 Task: Open a blank google sheet and write heading  Money ManagerAdd Descriptions in a column and its values below  'Salary, Rent, Groceries, Utilities, Dining out, Transportation & Entertainment. 'Add Categories in next column and its values below  Income, Expense, Expense, Expense, Expense, Expense & Expense. Add Amount in next column and its values below  $2,500, $800, $200, $100, $50, $30 & $100Add Dates in next column and its values below  2023-05-01, 2023-05-05, 2023-05-10, 2023-05-15, 2023-05-20, 2023-05-25 & 2023-05-31Save page Budget Management Template Workbook Sheet
Action: Mouse moved to (95, 138)
Screenshot: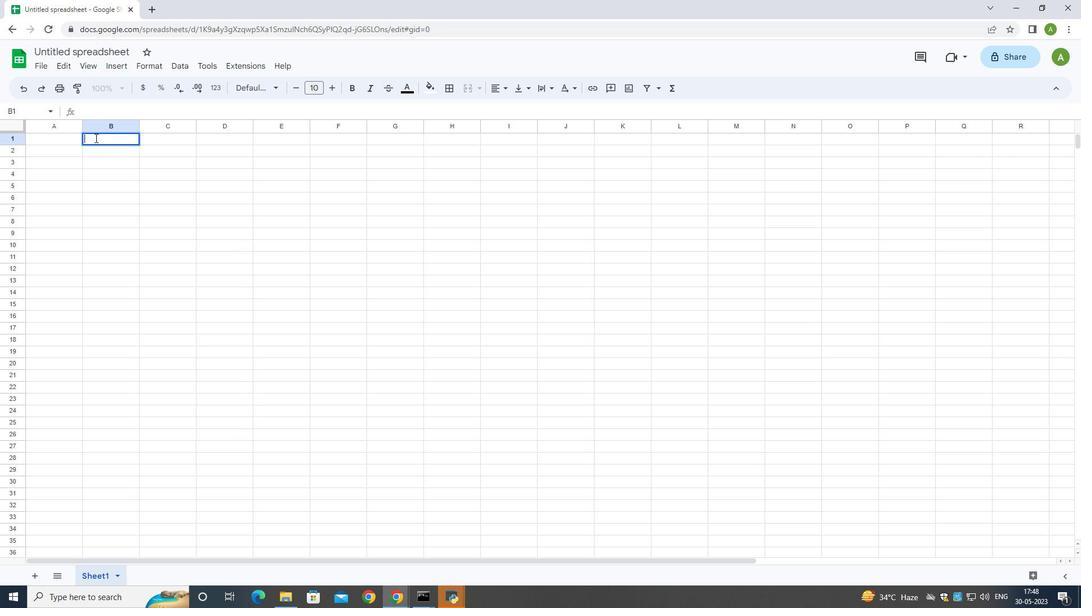 
Action: Mouse pressed left at (95, 138)
Screenshot: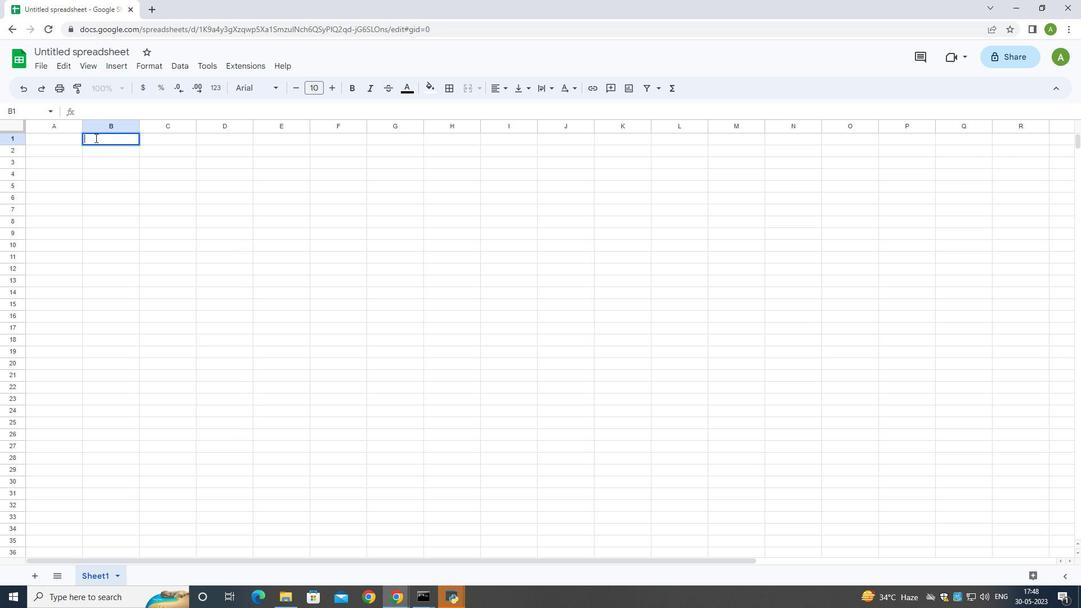 
Action: Mouse pressed left at (95, 138)
Screenshot: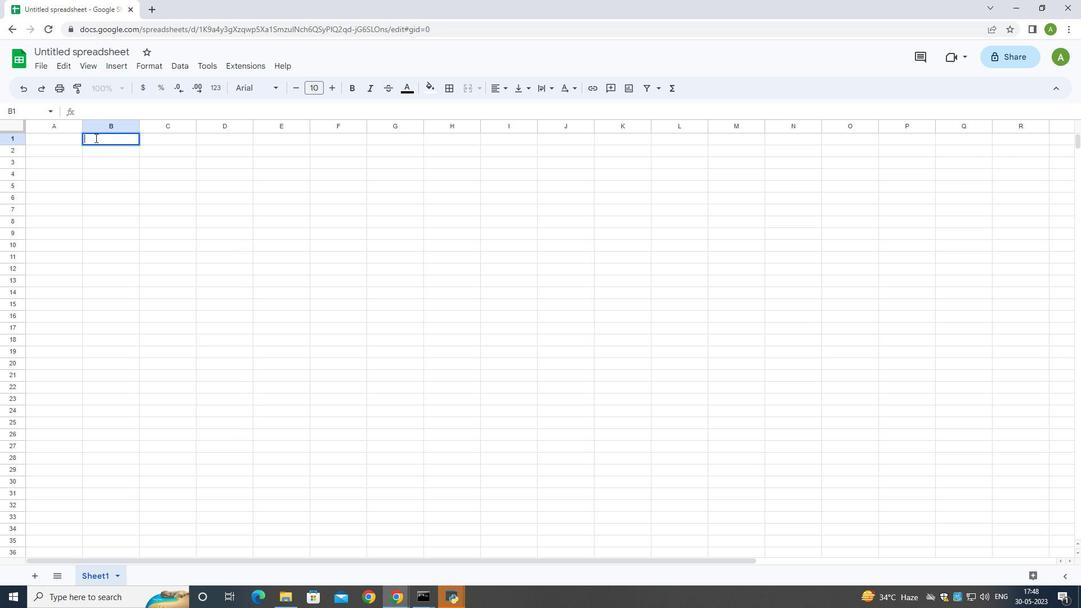 
Action: Key pressed <Key.shift><Key.shift>Money<Key.space><Key.shift>Manager
Screenshot: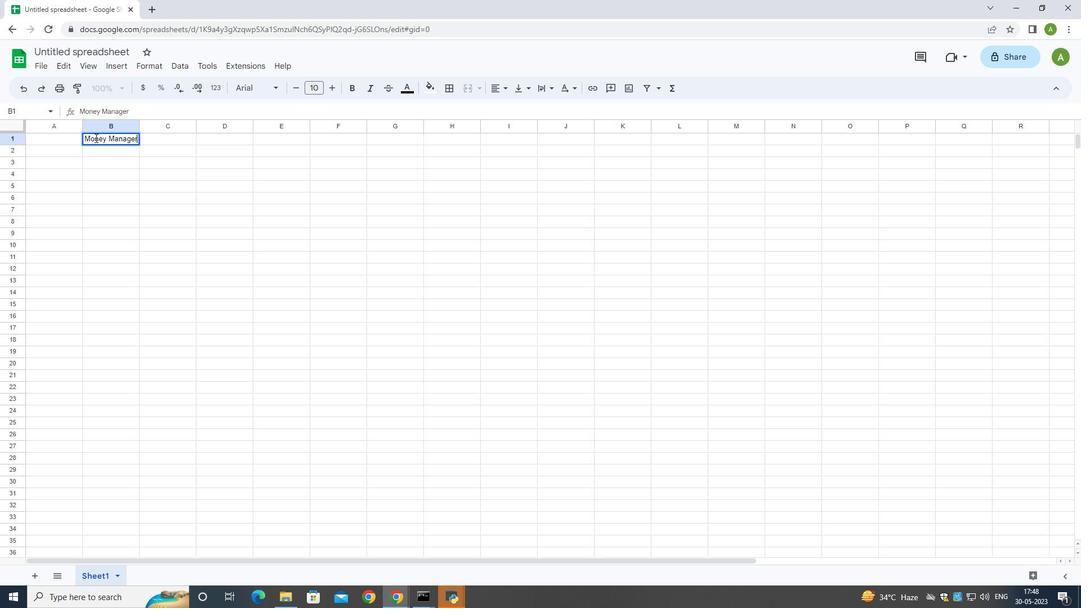 
Action: Mouse moved to (55, 149)
Screenshot: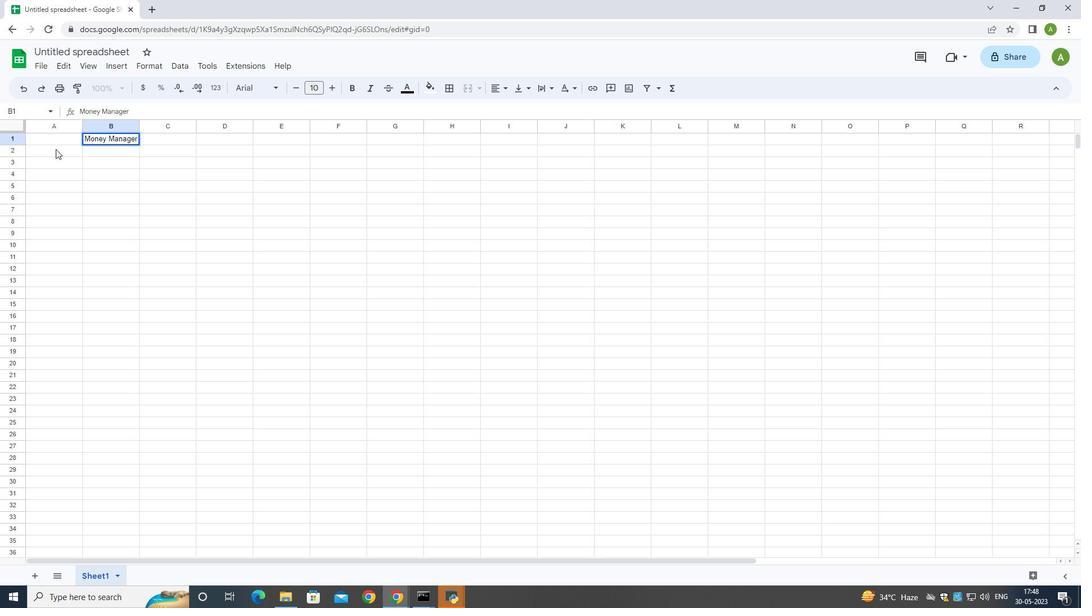 
Action: Mouse pressed left at (55, 149)
Screenshot: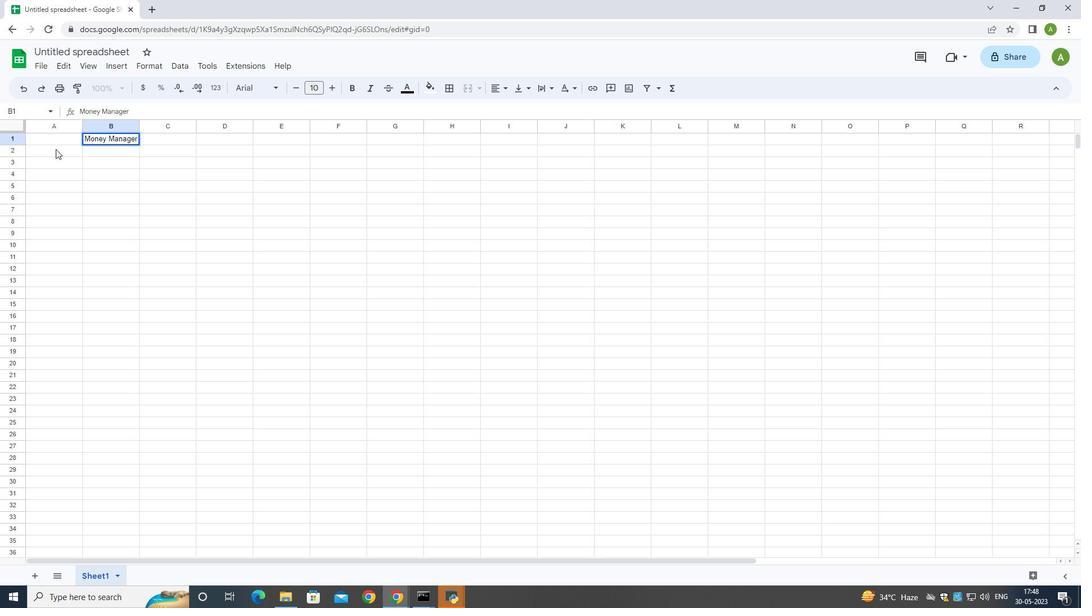 
Action: Key pressed <Key.shift>Description
Screenshot: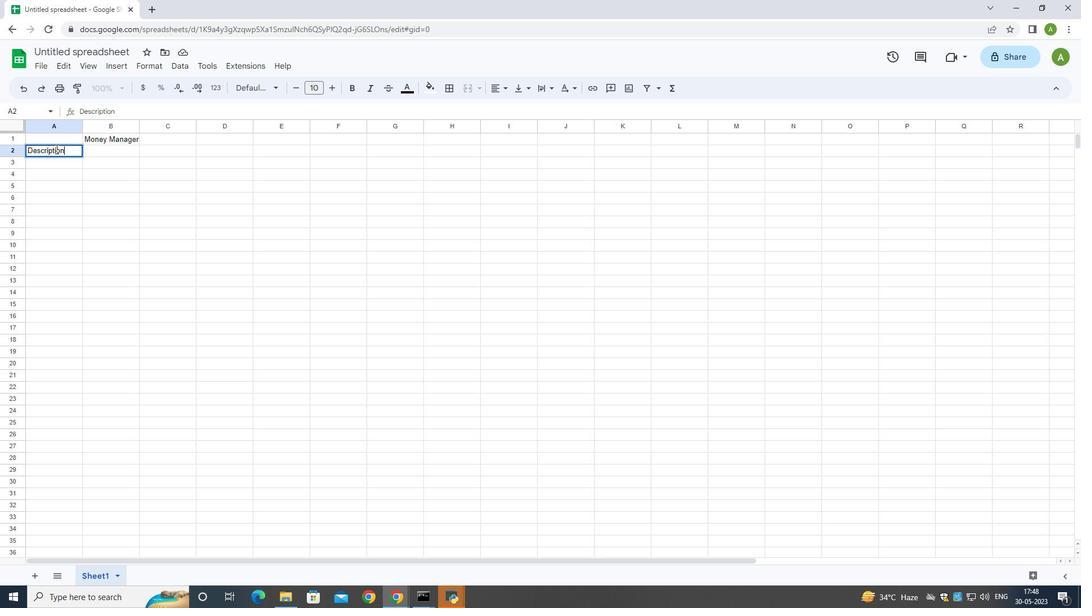 
Action: Mouse moved to (56, 148)
Screenshot: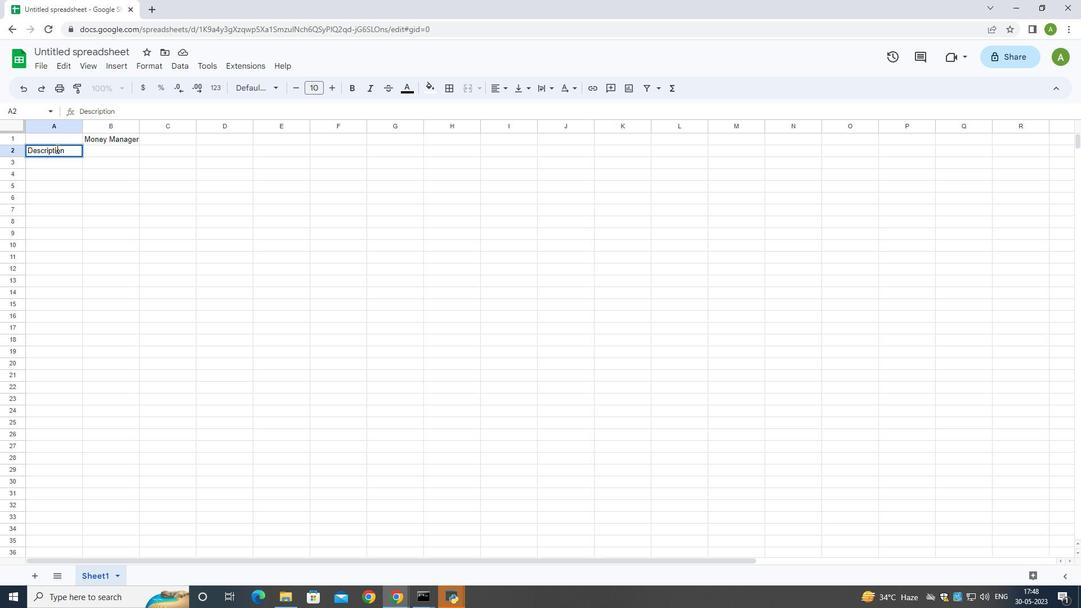
Action: Key pressed s
Screenshot: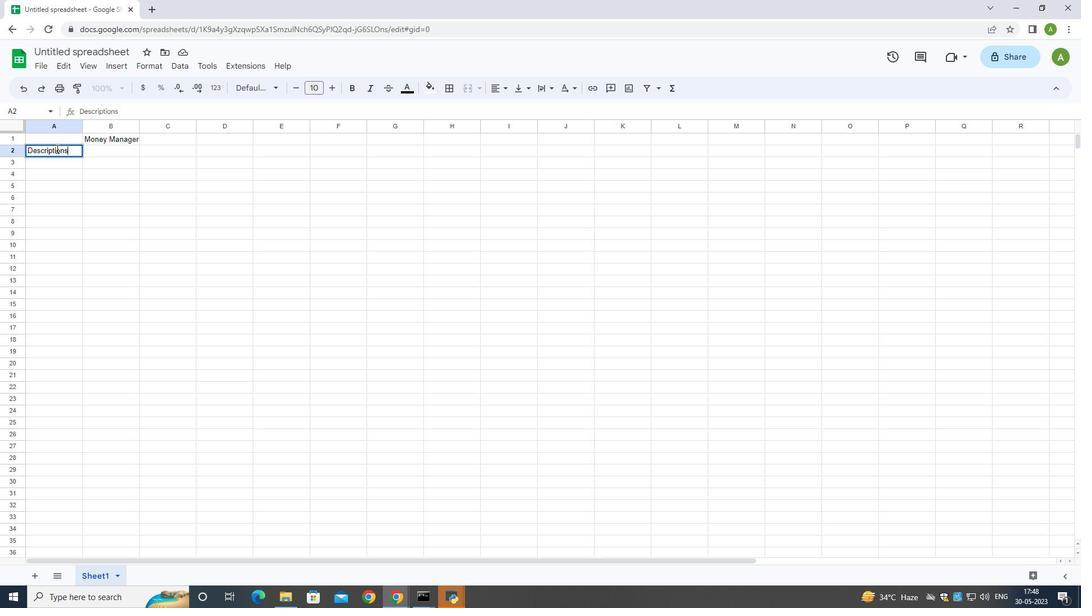 
Action: Mouse moved to (52, 161)
Screenshot: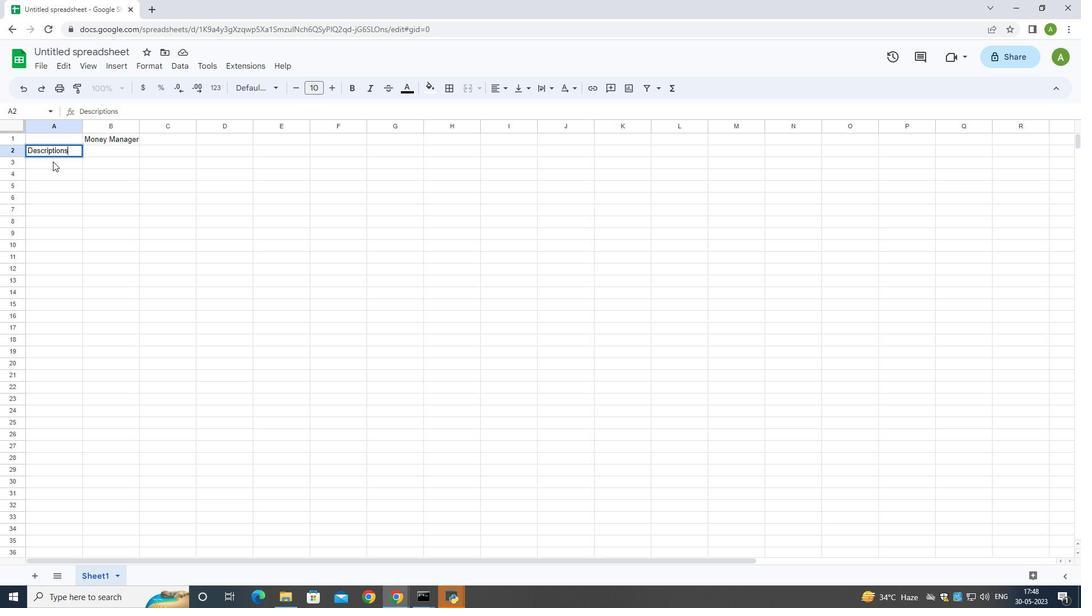 
Action: Mouse pressed left at (52, 161)
Screenshot: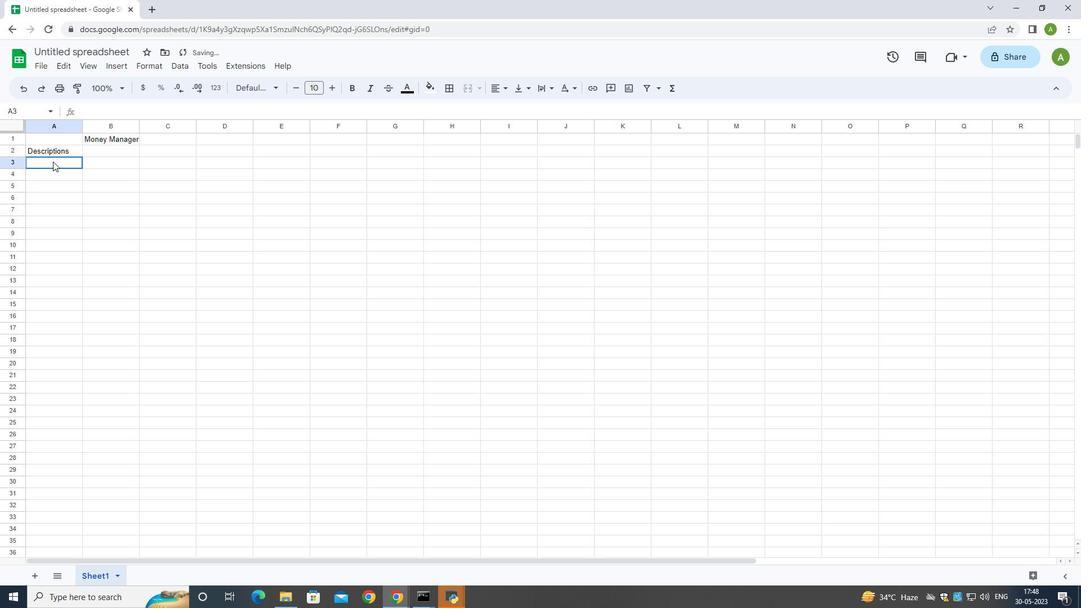 
Action: Key pressed <Key.shift>Salary<Key.down><Key.shift>Rent<Key.down>
Screenshot: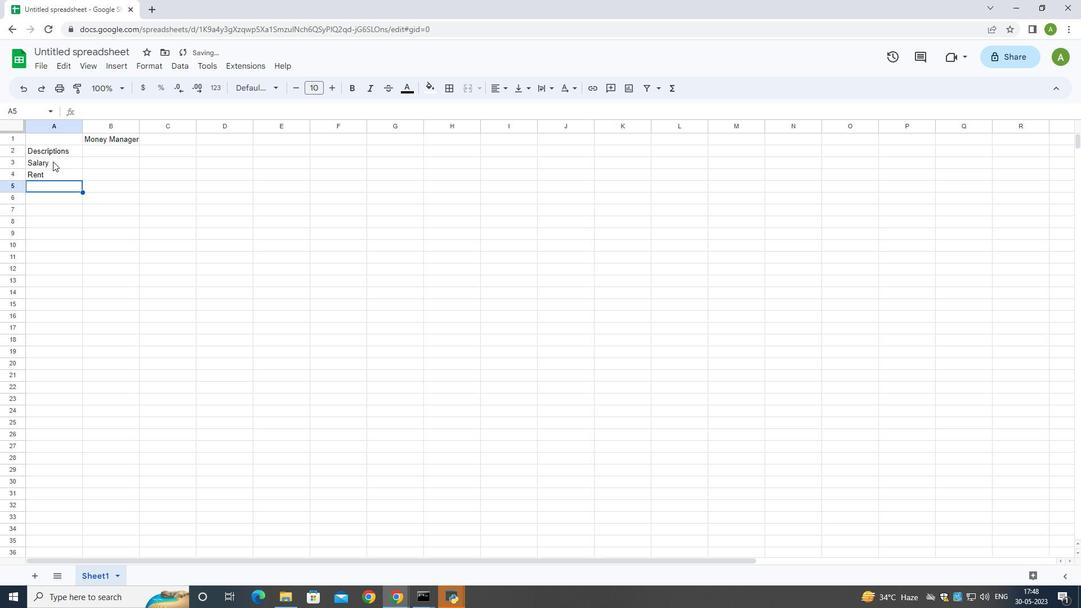 
Action: Mouse moved to (113, 282)
Screenshot: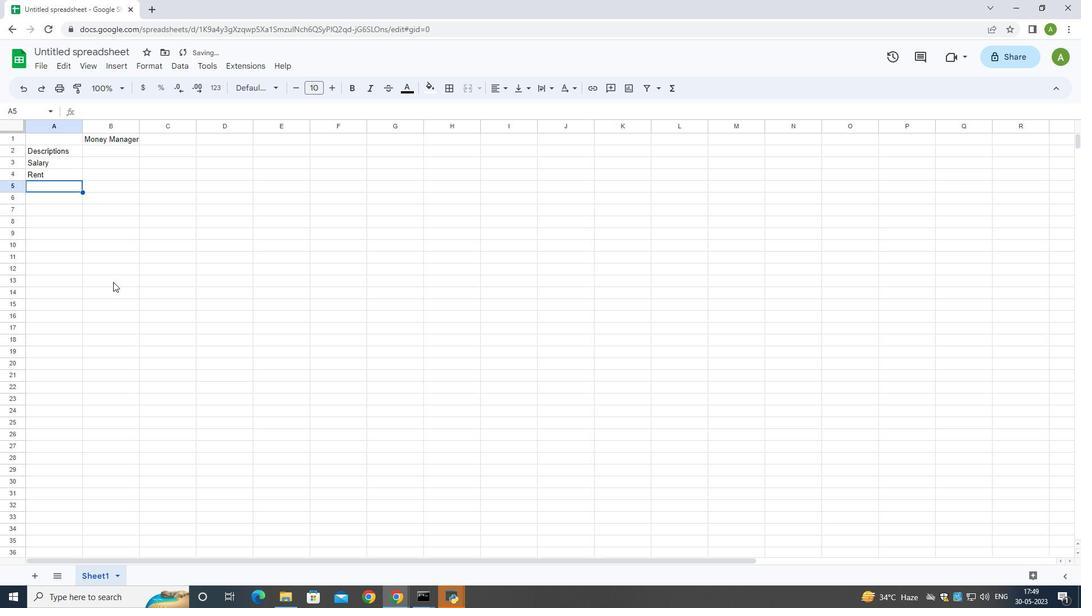 
Action: Key pressed <Key.shift>Groceries<Key.down><Key.shift>Utilities<Key.down><Key.shift>Dining<Key.space>out<Key.down><Key.shift>Transportation
Screenshot: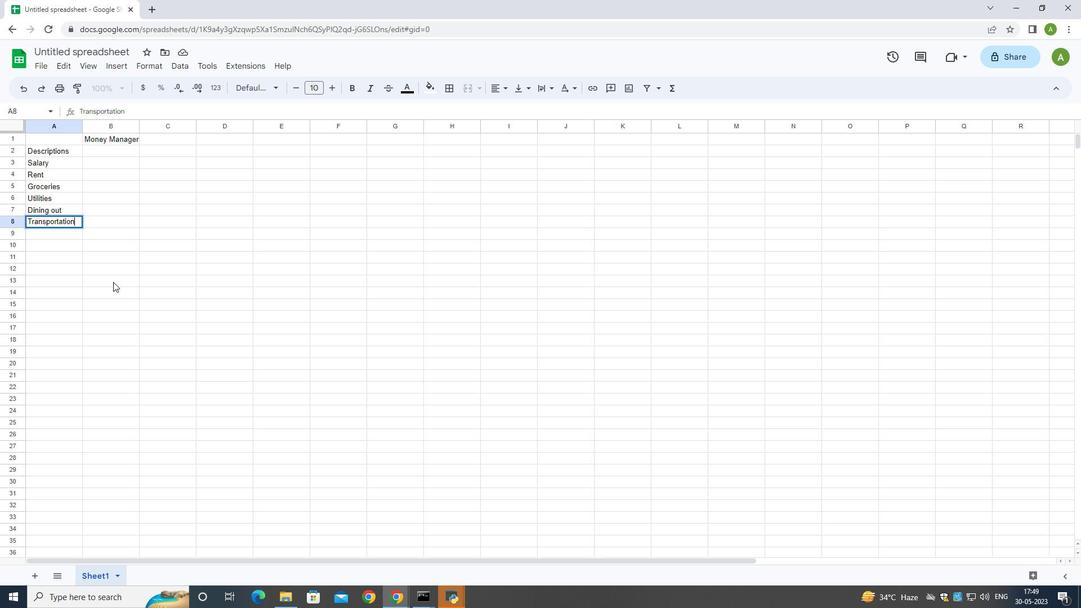 
Action: Mouse moved to (43, 232)
Screenshot: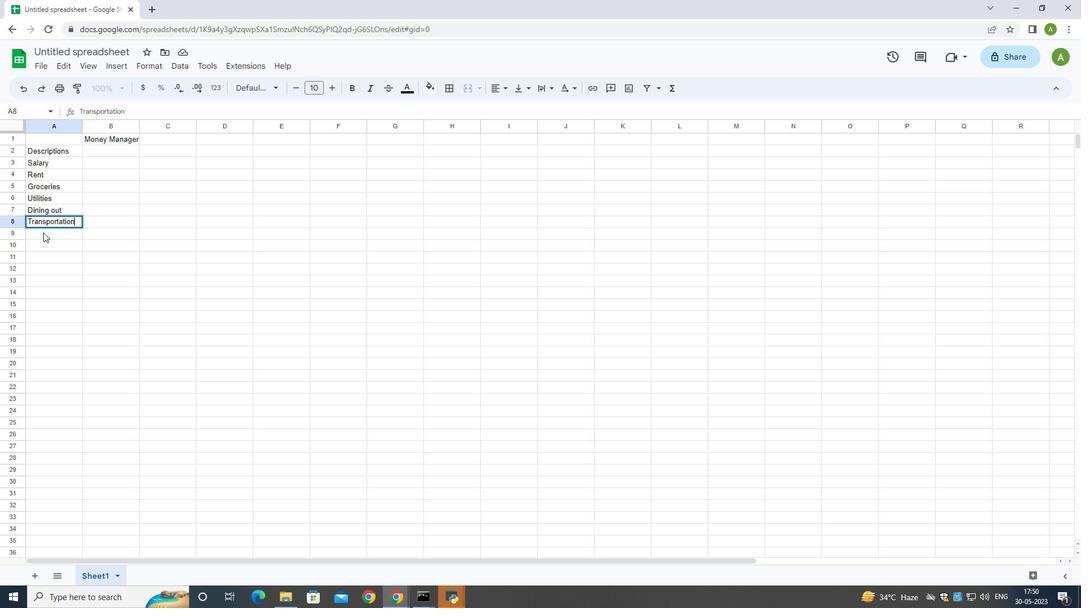 
Action: Mouse pressed left at (43, 232)
Screenshot: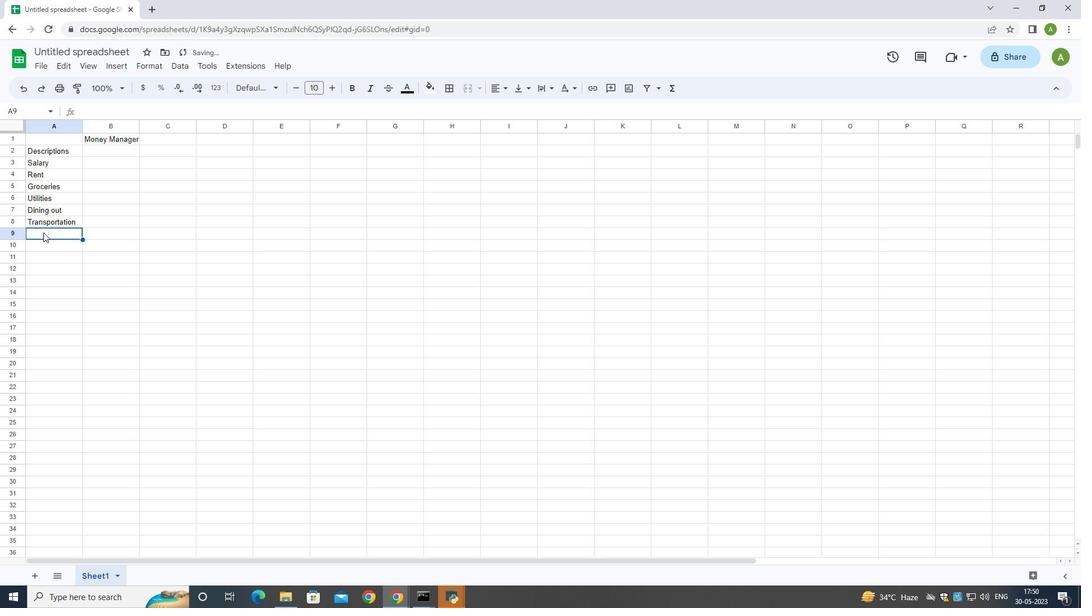 
Action: Key pressed <Key.shift><Key.shift><Key.shift><Key.shift>Entertainment
Screenshot: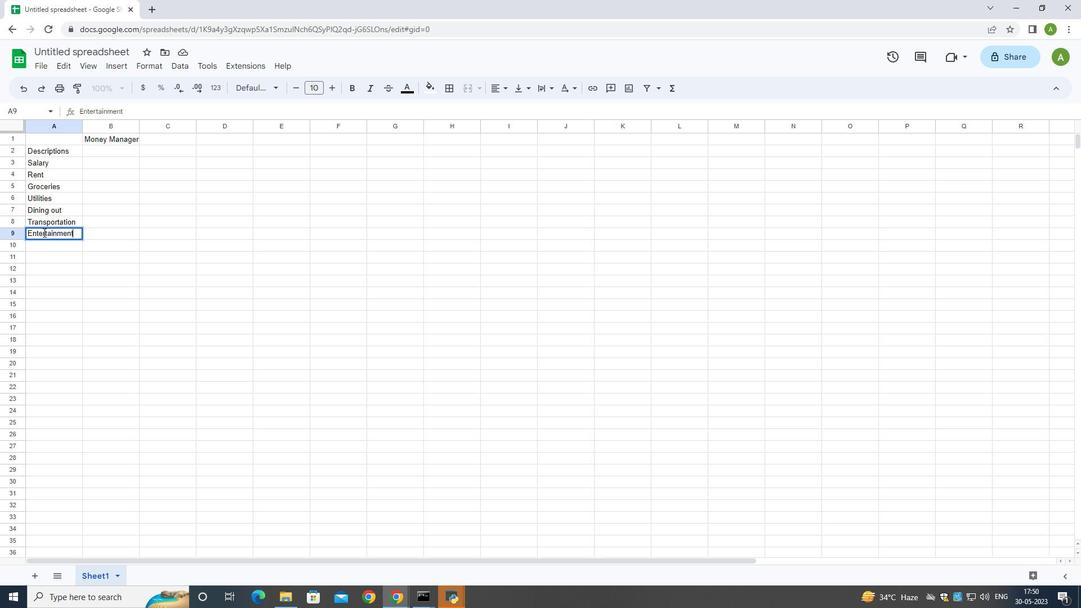 
Action: Mouse moved to (99, 152)
Screenshot: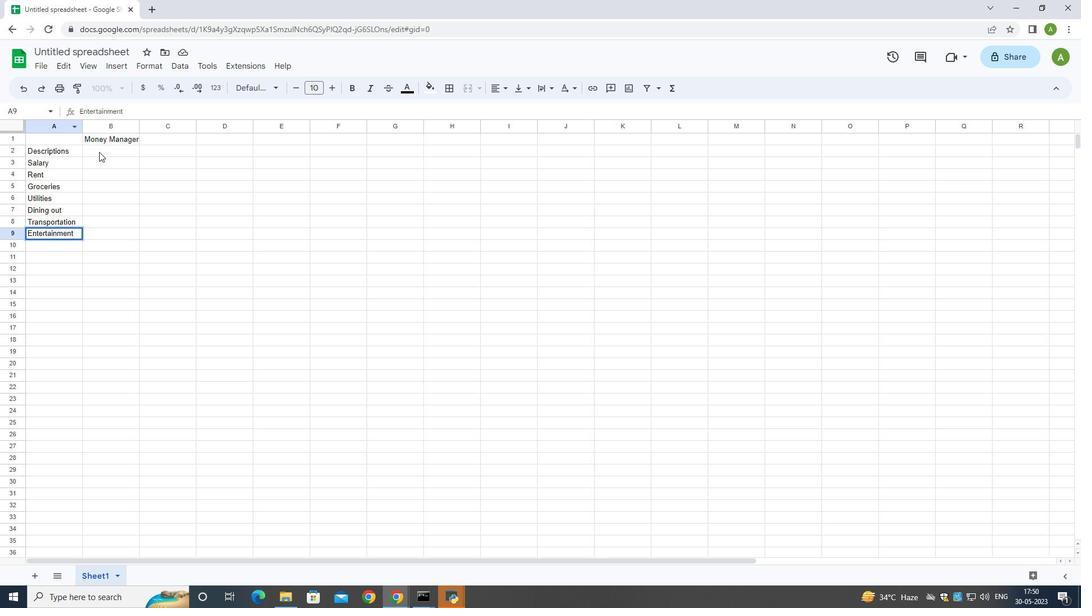 
Action: Mouse pressed left at (99, 152)
Screenshot: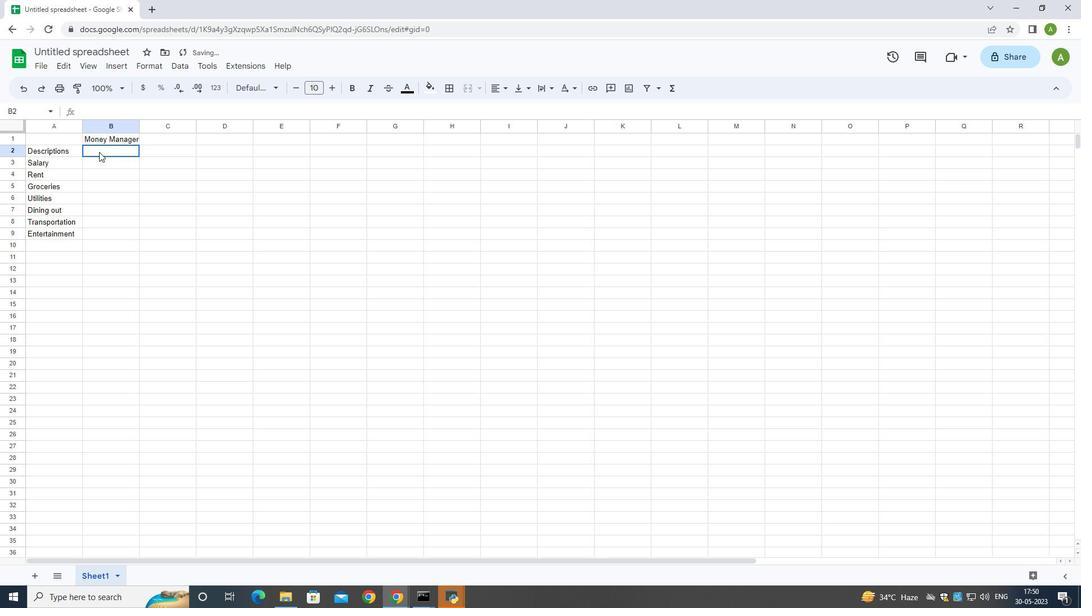 
Action: Key pressed <Key.shift>Categories<Key.down>
Screenshot: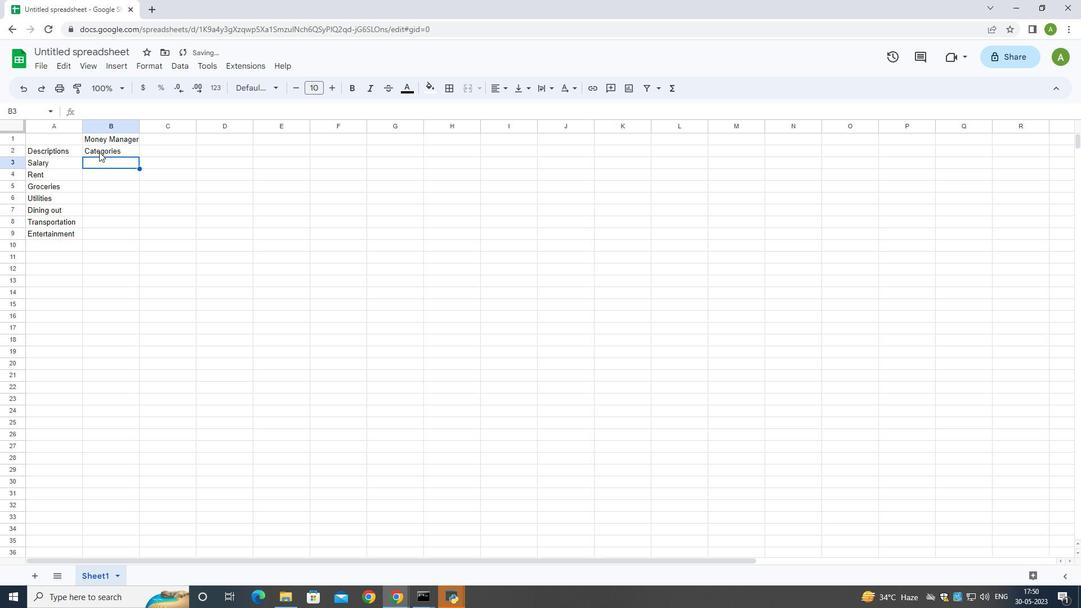 
Action: Mouse moved to (109, 177)
Screenshot: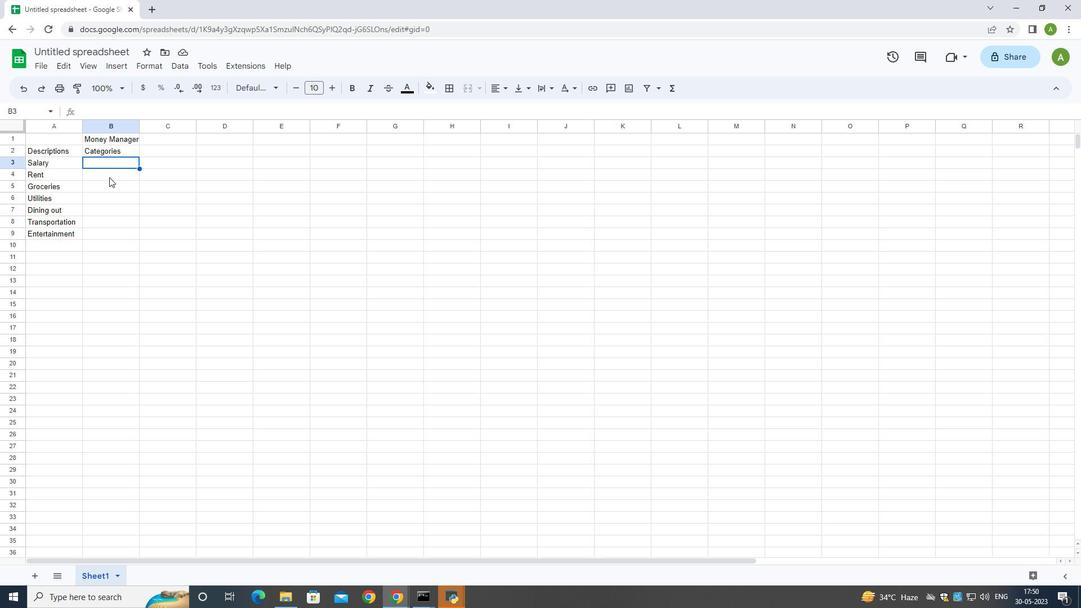 
Action: Key pressed <Key.shift><Key.shift><Key.shift><Key.shift><Key.shift><Key.shift><Key.shift><Key.shift>Income<Key.down><Key.shift>Expense<Key.down><Key.shift>Expense
Screenshot: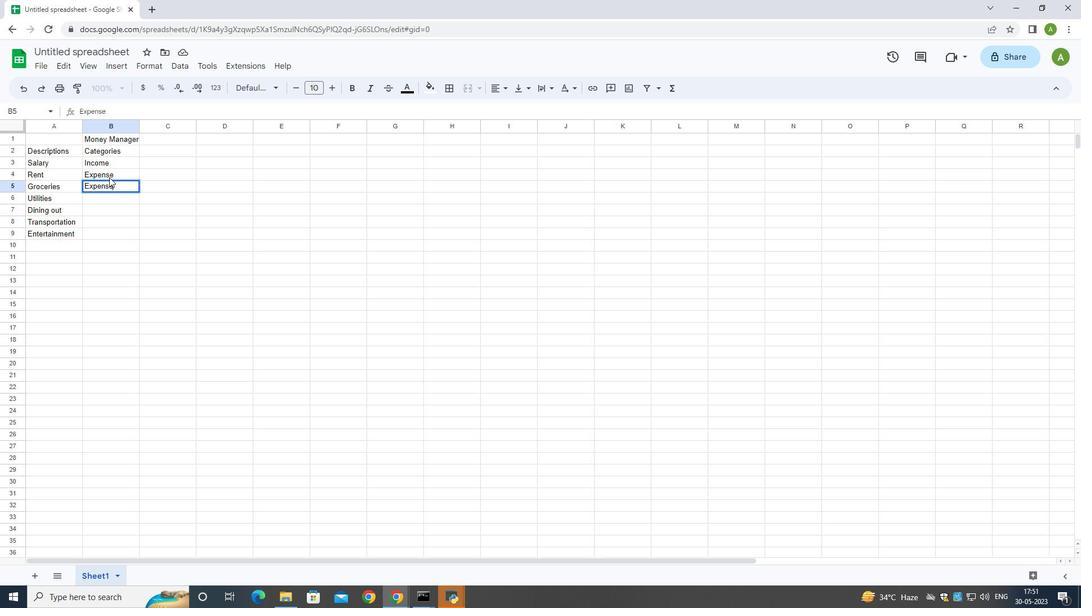 
Action: Mouse moved to (89, 197)
Screenshot: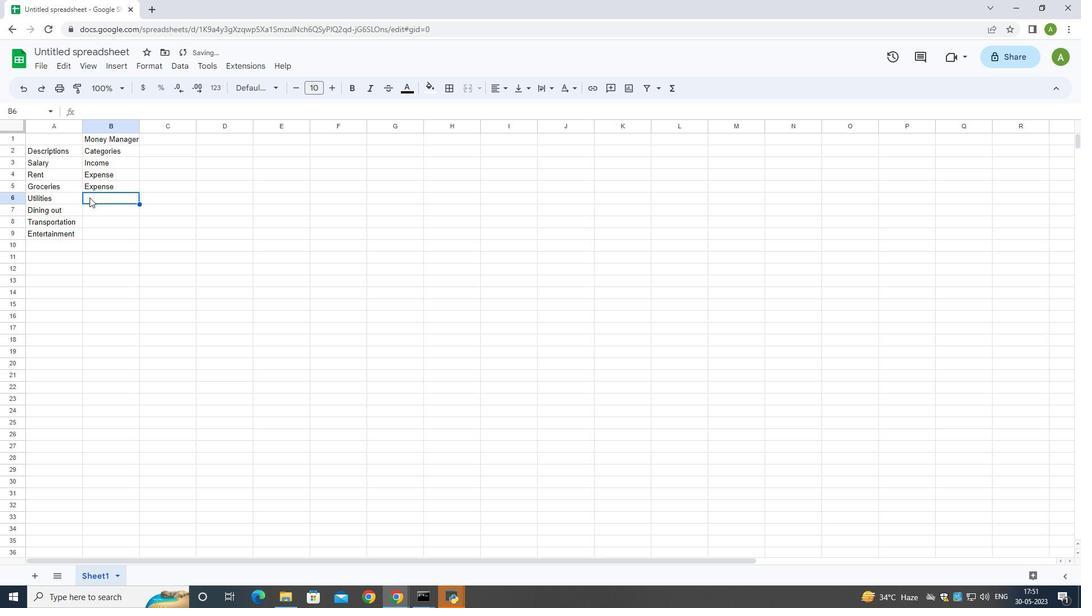 
Action: Mouse pressed left at (89, 197)
Screenshot: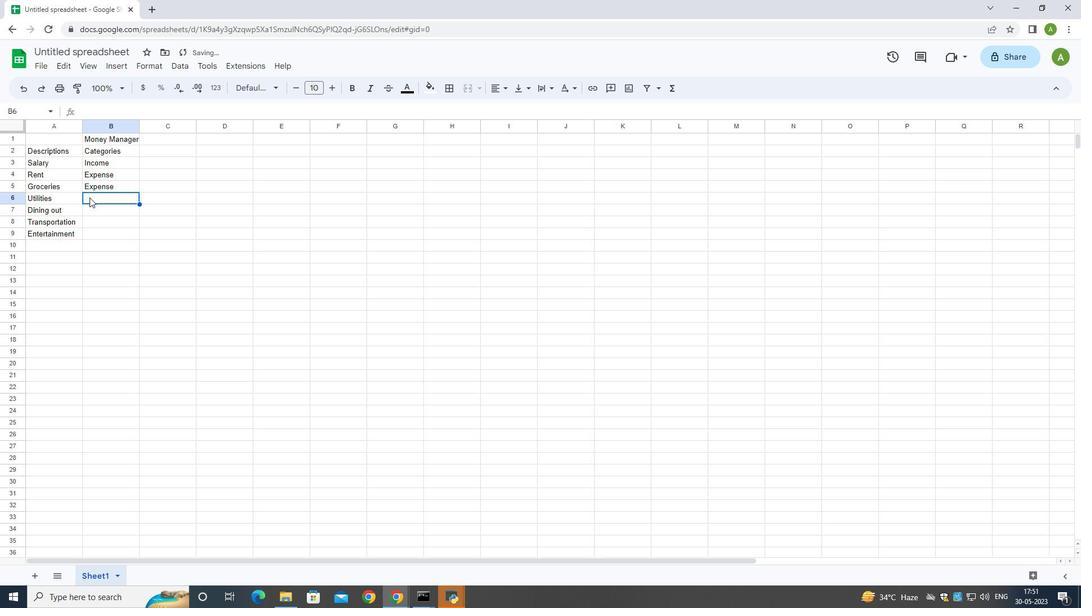 
Action: Key pressed <Key.shift>E<Key.down><Key.shift><Key.shift><Key.shift>E<Key.down><Key.shift>E<Key.down>
Screenshot: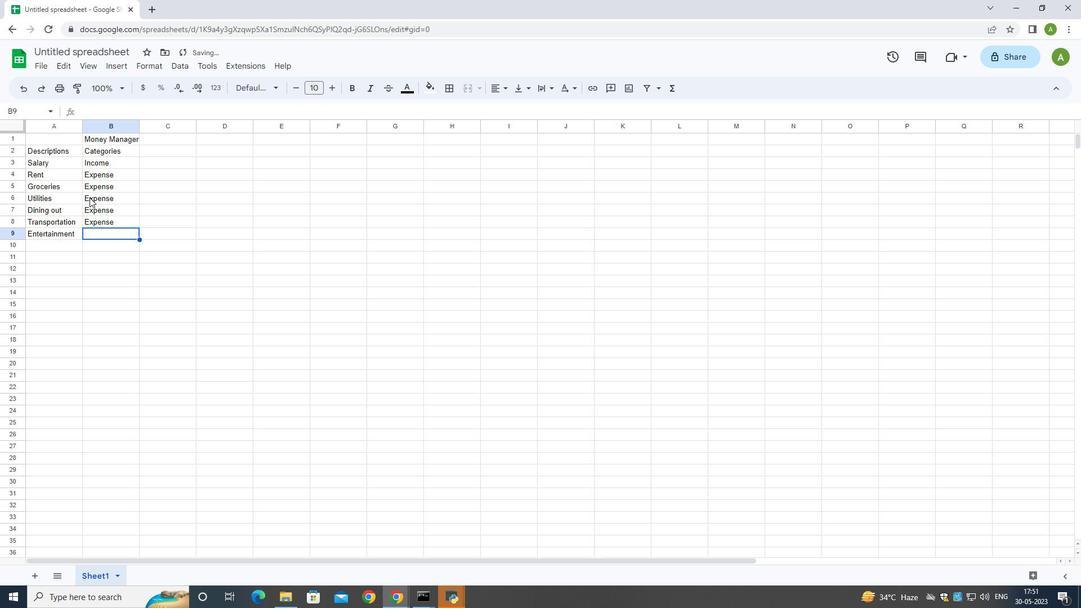
Action: Mouse moved to (107, 233)
Screenshot: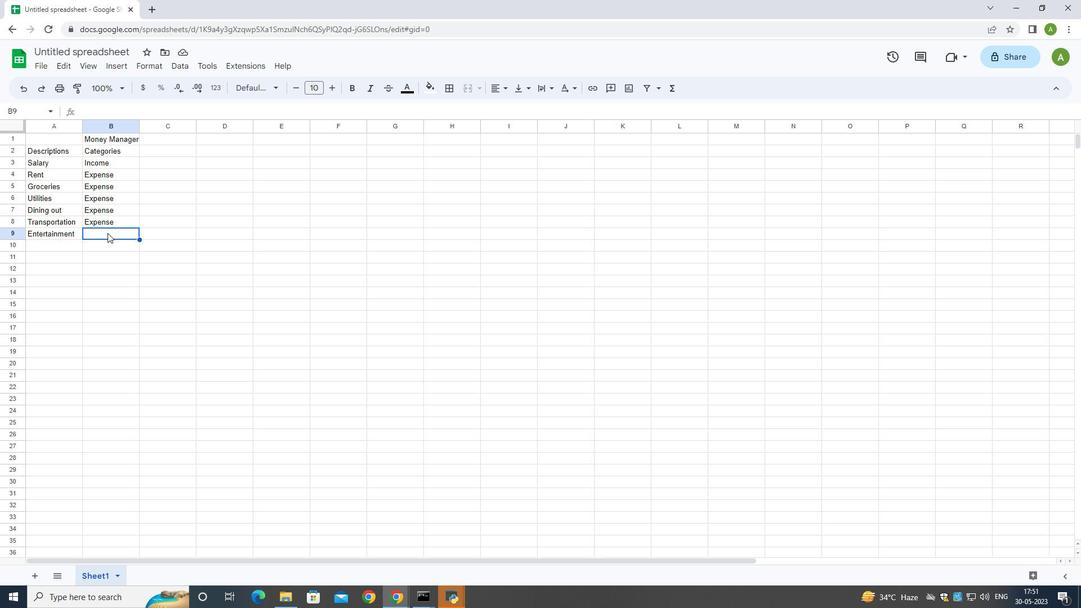 
Action: Key pressed <Key.shift>E
Screenshot: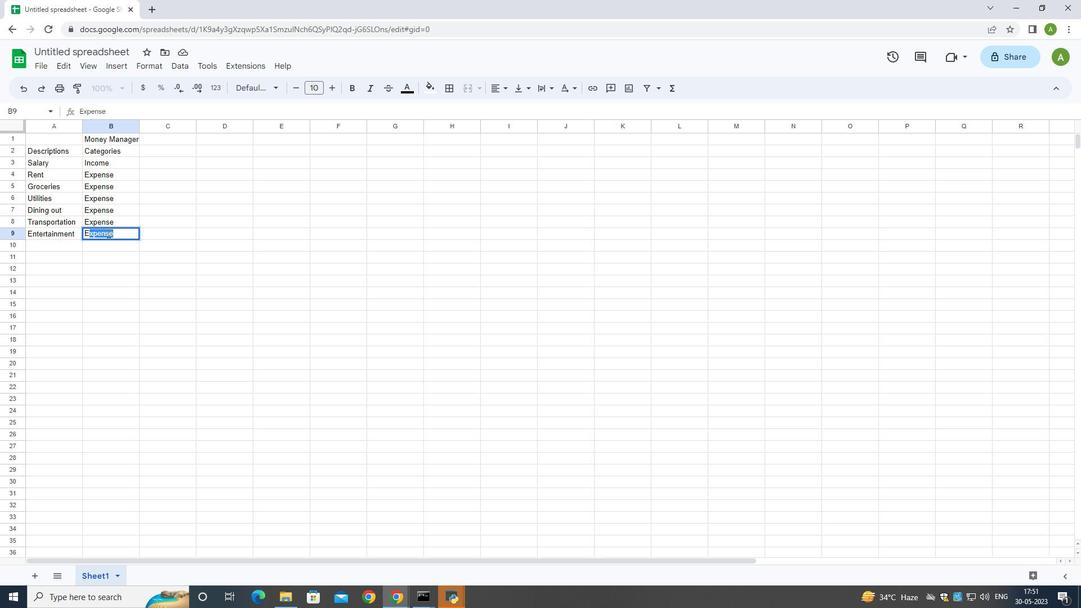 
Action: Mouse moved to (156, 139)
Screenshot: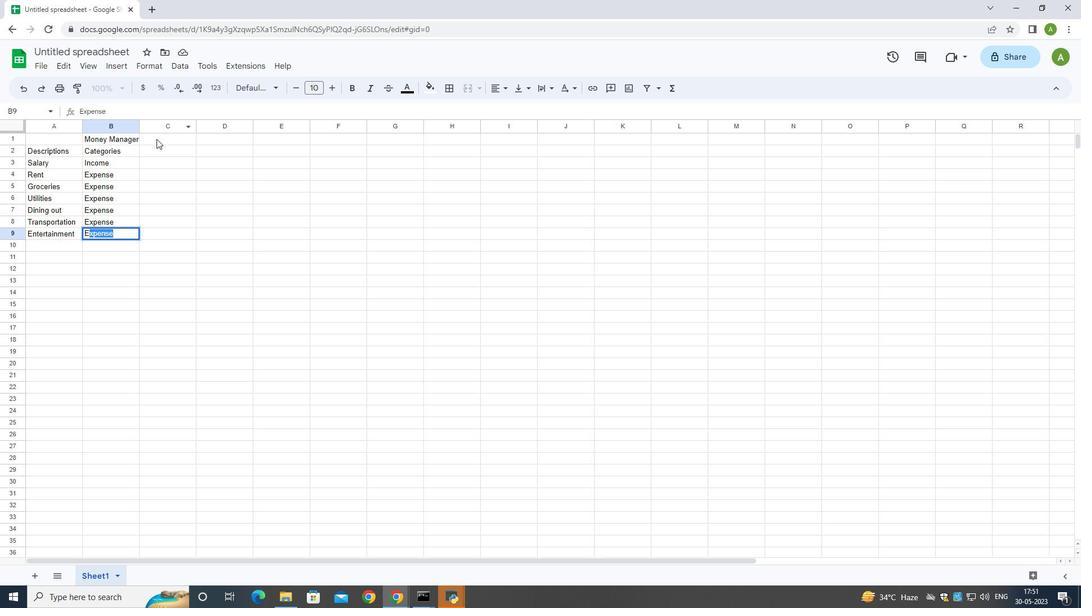 
Action: Mouse pressed left at (156, 139)
Screenshot: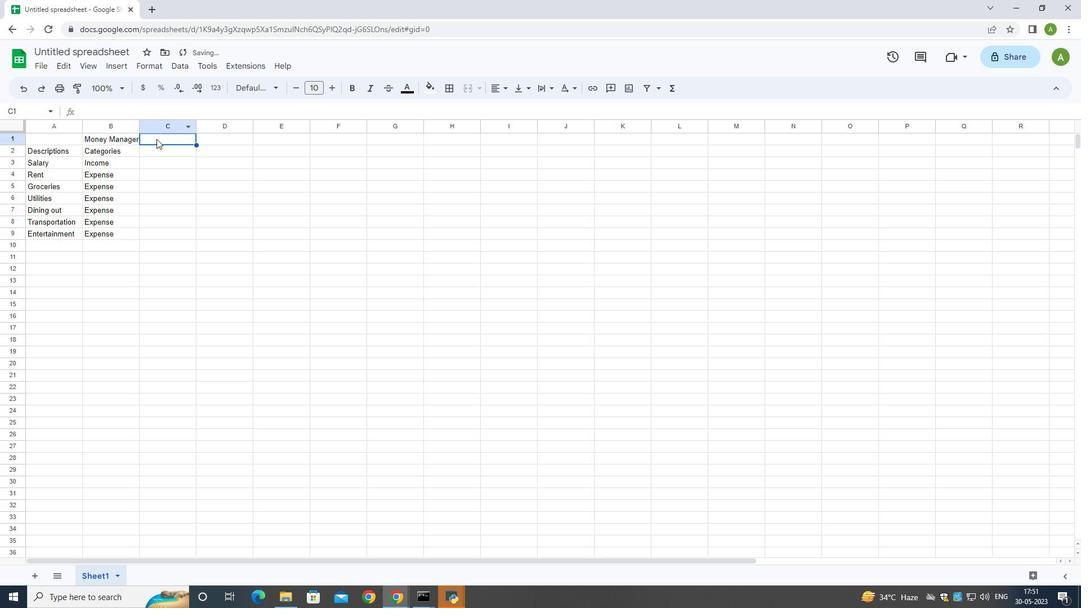 
Action: Mouse moved to (182, 141)
Screenshot: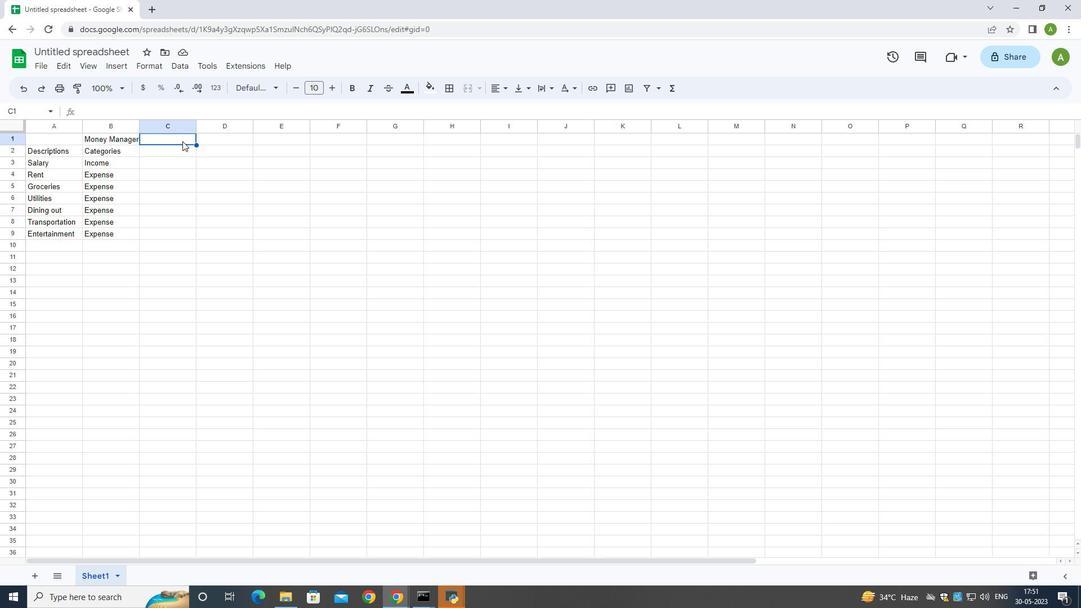 
Action: Mouse pressed left at (182, 141)
Screenshot: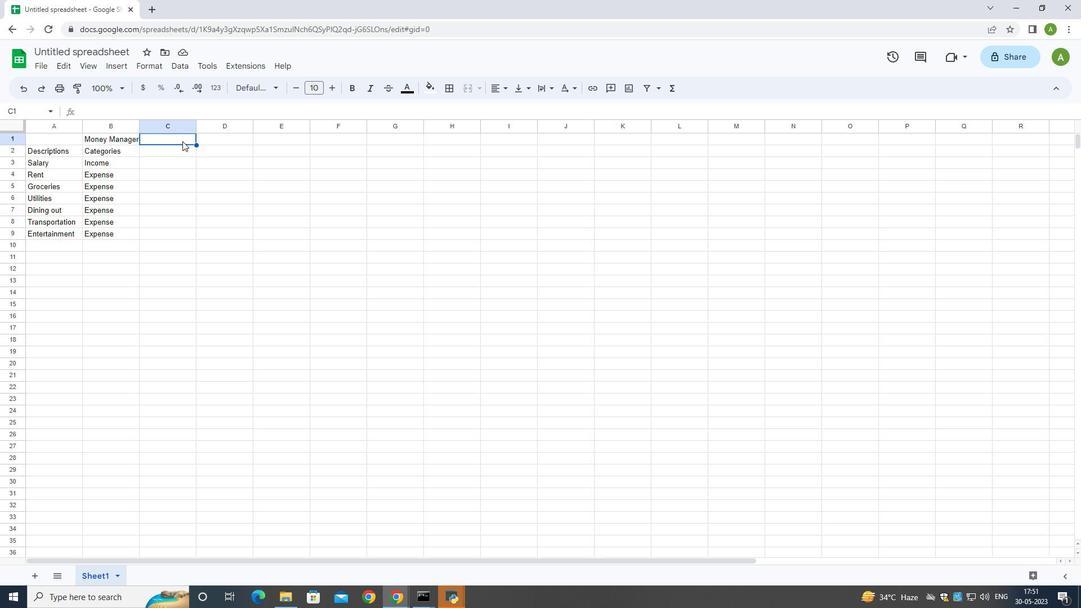 
Action: Mouse moved to (167, 149)
Screenshot: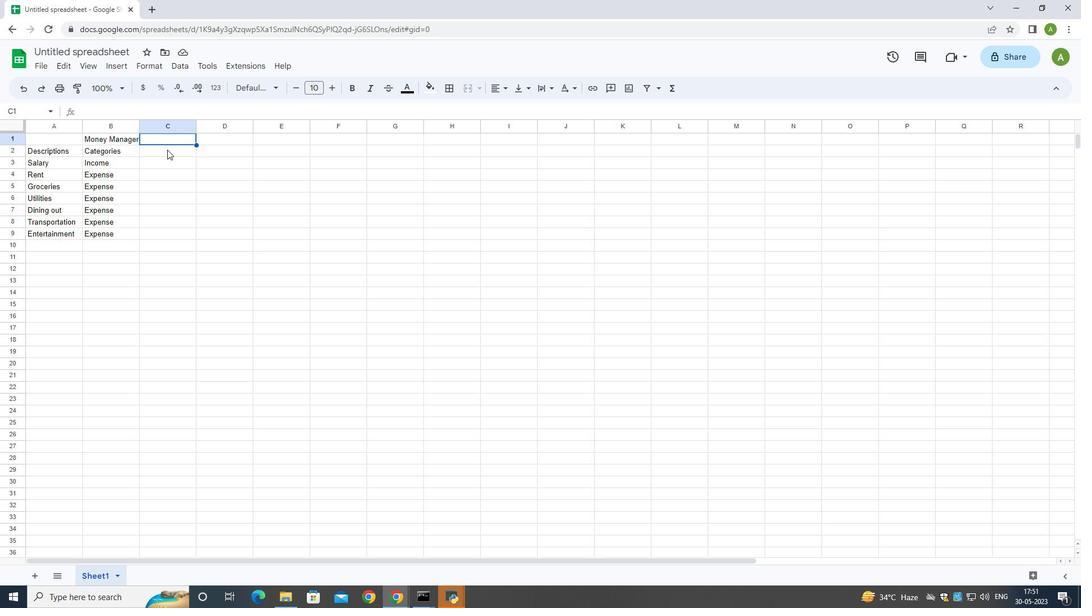 
Action: Mouse pressed left at (167, 149)
Screenshot: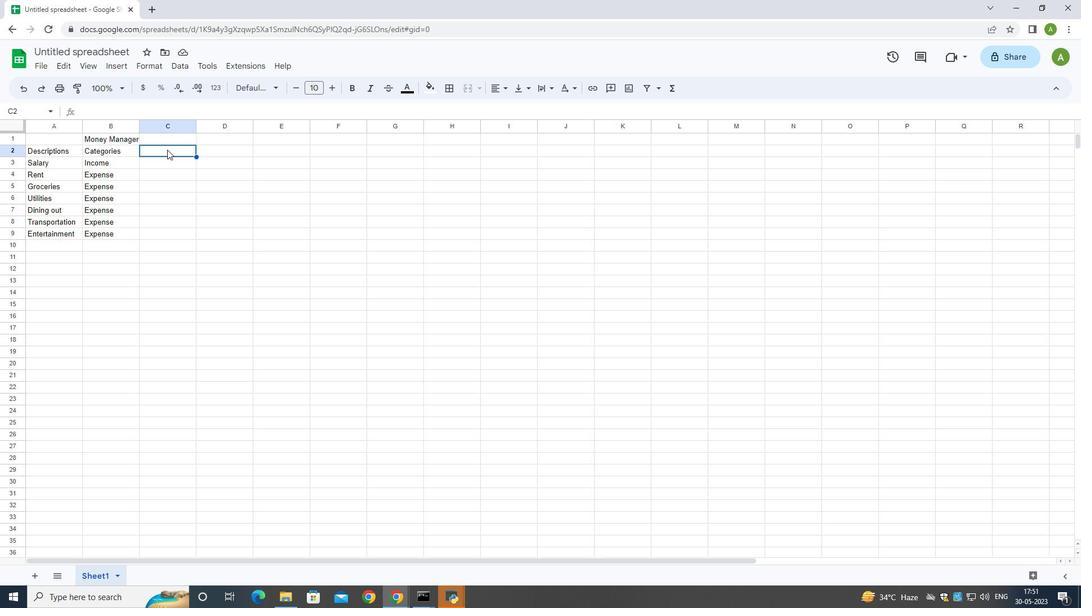 
Action: Key pressed <Key.shift><Key.shift><Key.shift><Key.shift><Key.shift><Key.shift><Key.shift><Key.shift>Amount<Key.down>
Screenshot: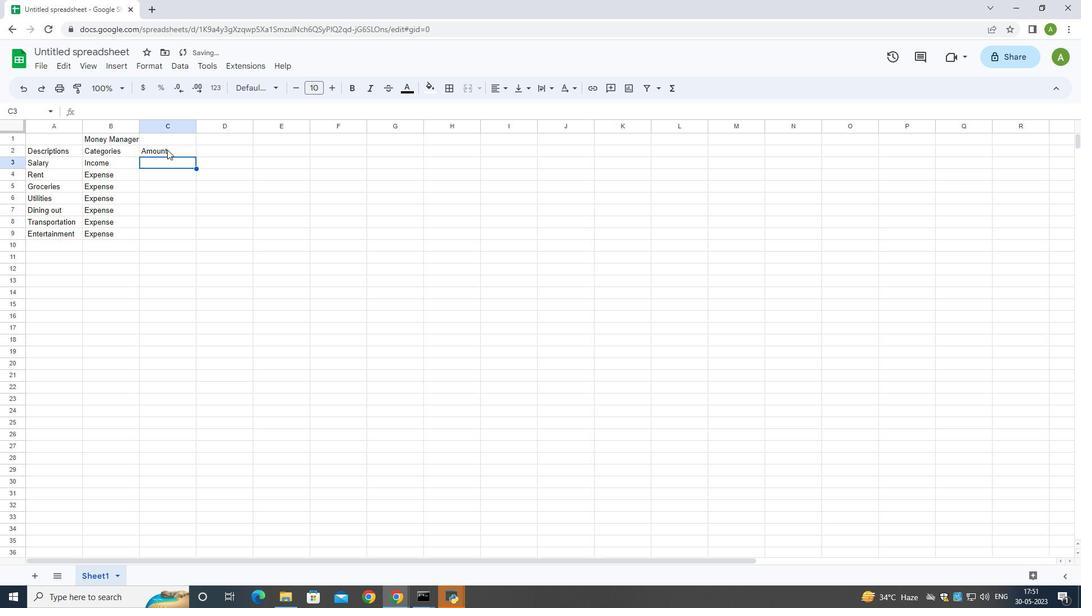 
Action: Mouse moved to (166, 149)
Screenshot: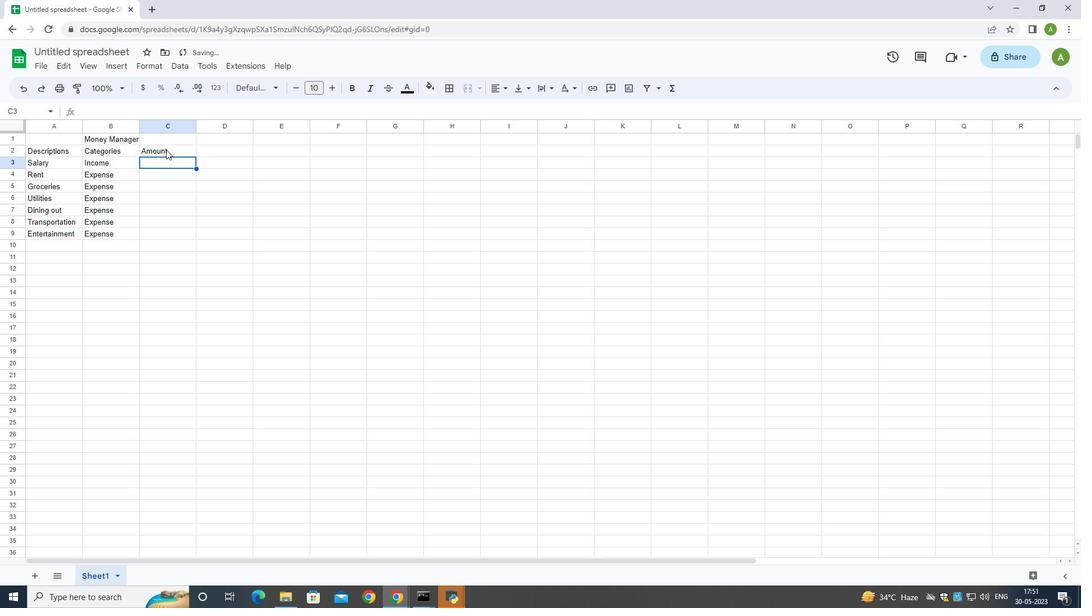 
Action: Key pressed <Key.shift>$
Screenshot: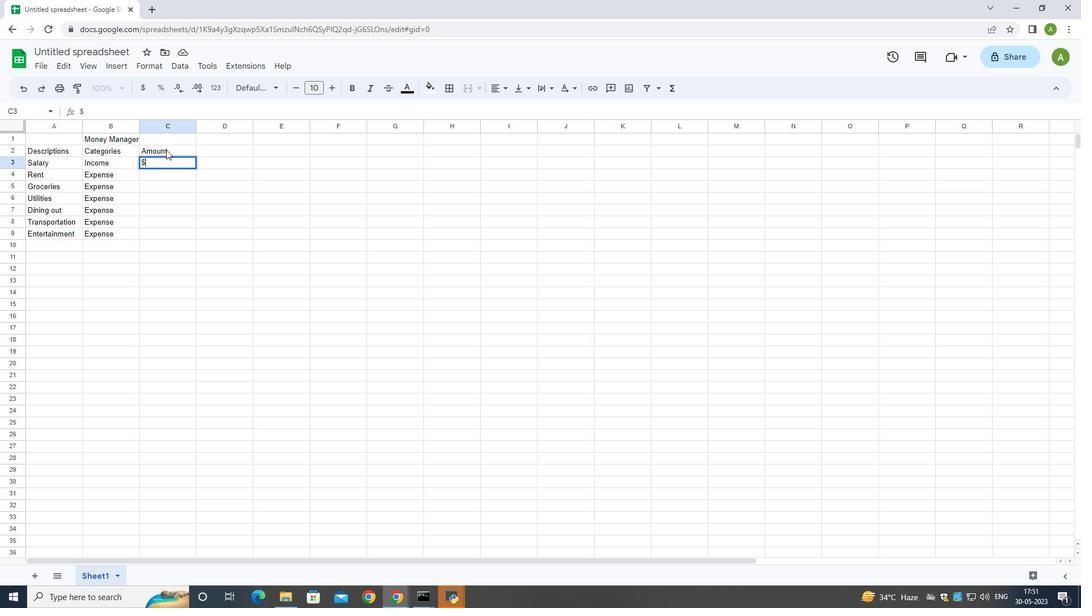 
Action: Mouse moved to (385, 190)
Screenshot: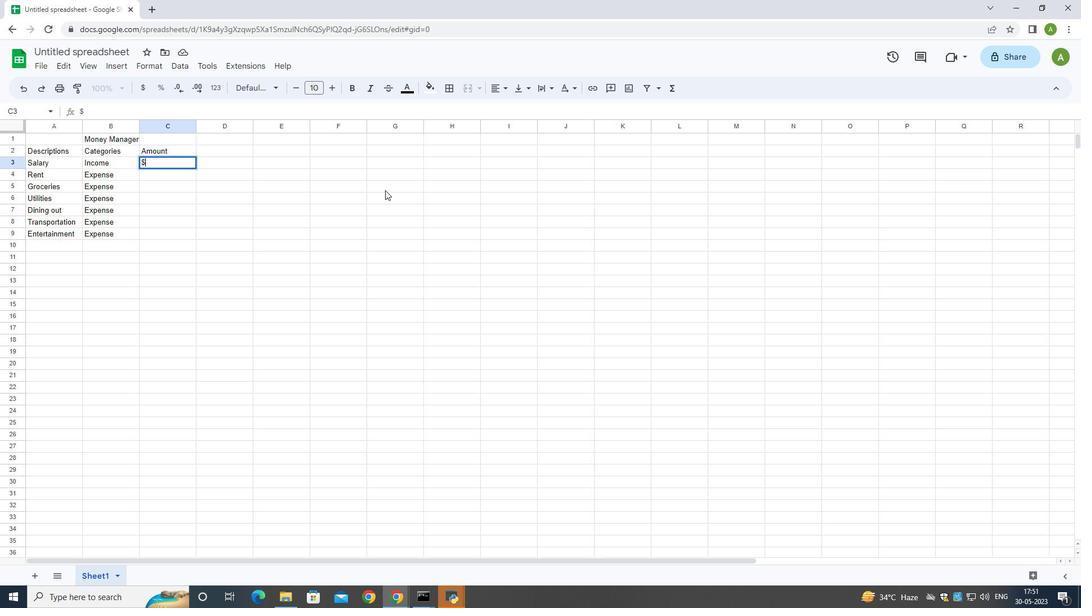 
Action: Key pressed 2,500<Key.down><Key.shift>$800<Key.down><Key.shift><Key.shift><Key.shift><Key.shift><Key.shift><Key.shift><Key.shift><Key.shift><Key.shift><Key.shift><Key.shift><Key.shift><Key.shift><Key.shift><Key.shift><Key.shift><Key.shift><Key.shift><Key.shift><Key.shift><Key.shift>$200<Key.down><Key.shift><Key.shift><Key.shift><Key.shift><Key.shift>$100<Key.down><Key.shift><Key.shift><Key.shift><Key.shift><Key.shift><Key.shift><Key.shift><Key.shift><Key.shift><Key.shift><Key.shift><Key.shift><Key.shift><Key.shift><Key.shift><Key.shift><Key.shift><Key.shift><Key.shift><Key.shift><Key.shift><Key.shift><Key.shift><Key.shift><Key.shift><Key.shift><Key.shift><Key.shift><Key.shift><Key.shift><Key.shift><Key.shift><Key.shift><Key.shift><Key.shift><Key.shift><Key.shift><Key.shift><Key.shift><Key.shift>$50<Key.down><Key.shift><Key.shift><Key.shift><Key.shift><Key.shift>$30<Key.down><Key.shift><Key.shift><Key.shift><Key.shift><Key.shift><Key.shift><Key.shift><Key.shift><Key.shift><Key.shift><Key.shift><Key.shift><Key.shift><Key.shift><Key.shift><Key.shift><Key.shift><Key.shift><Key.shift><Key.shift><Key.shift><Key.shift><Key.shift><Key.shift><Key.shift><Key.shift><Key.shift><Key.shift><Key.shift><Key.shift><Key.shift><Key.shift><Key.shift><Key.shift><Key.shift><Key.shift><Key.shift><Key.shift><Key.shift><Key.shift><Key.shift><Key.shift><Key.shift><Key.shift><Key.shift><Key.shift><Key.shift><Key.shift>$100
Screenshot: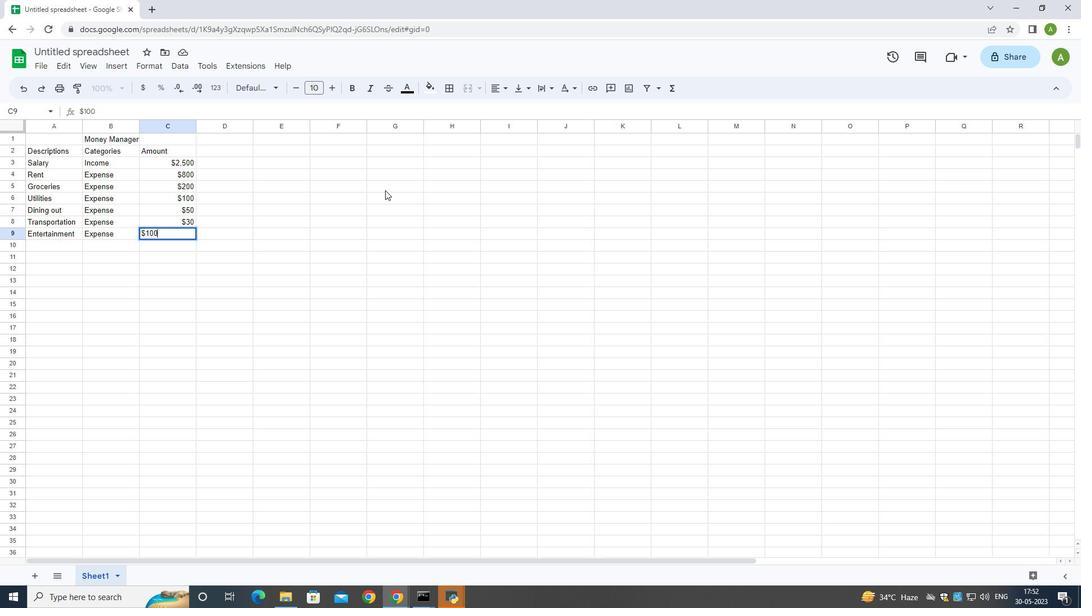 
Action: Mouse moved to (212, 150)
Screenshot: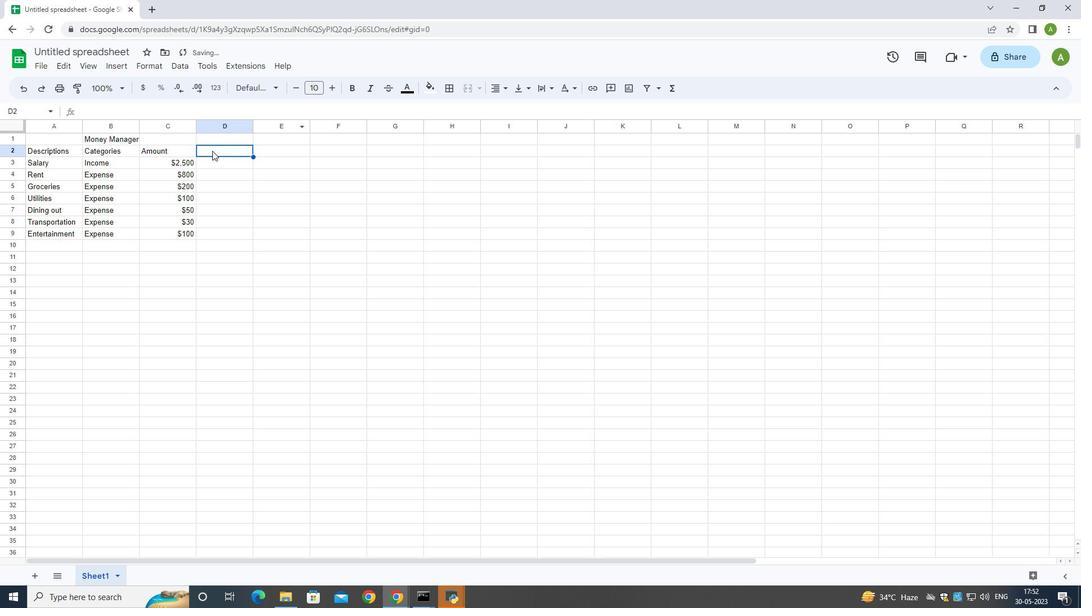 
Action: Mouse pressed left at (212, 150)
Screenshot: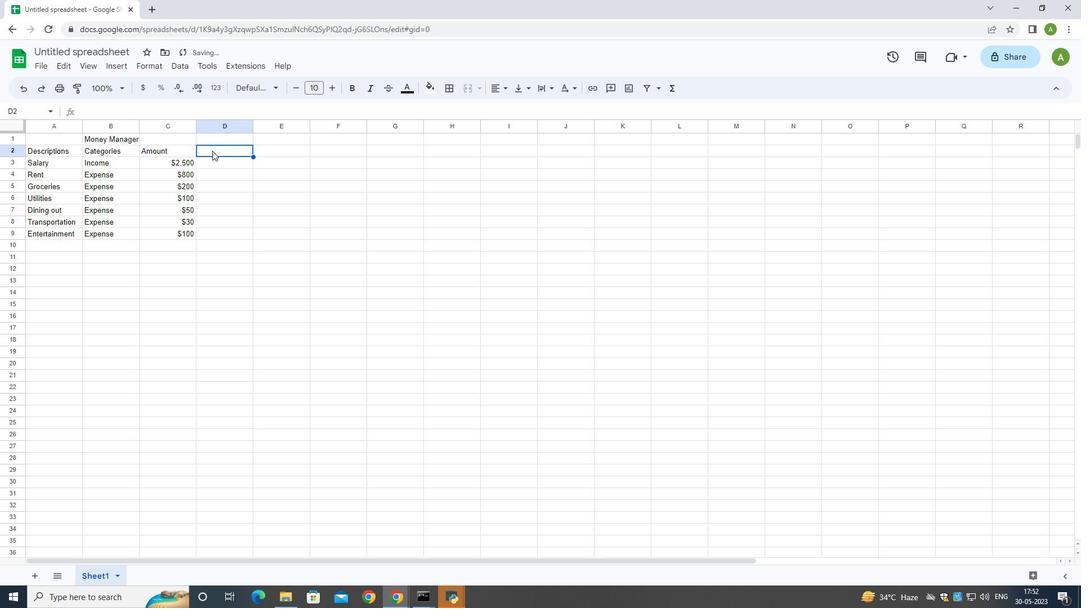 
Action: Key pressed <Key.shift>Dated
Screenshot: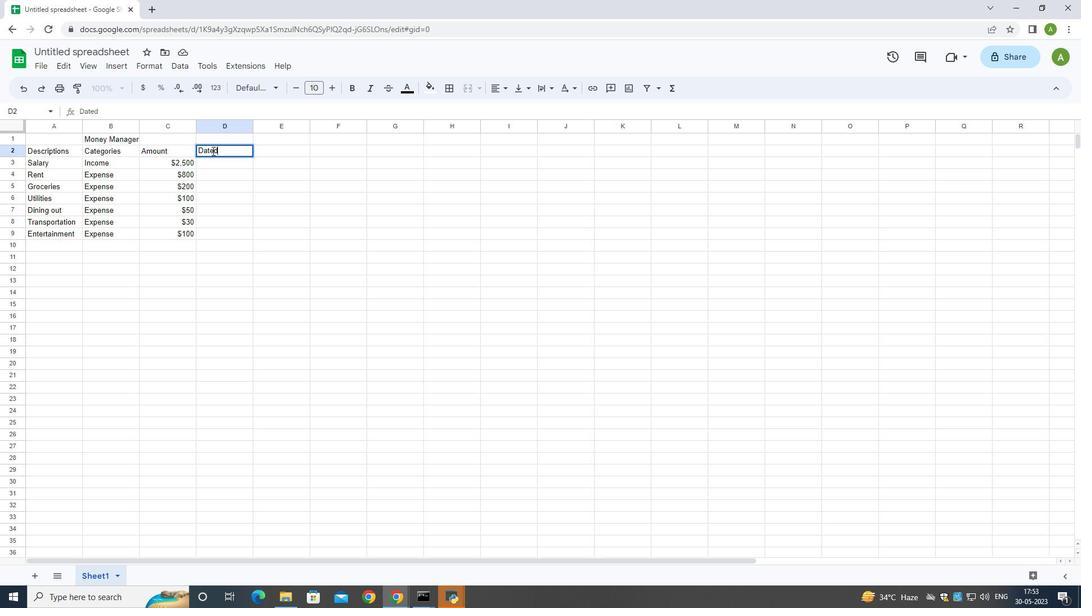 
Action: Mouse moved to (218, 163)
Screenshot: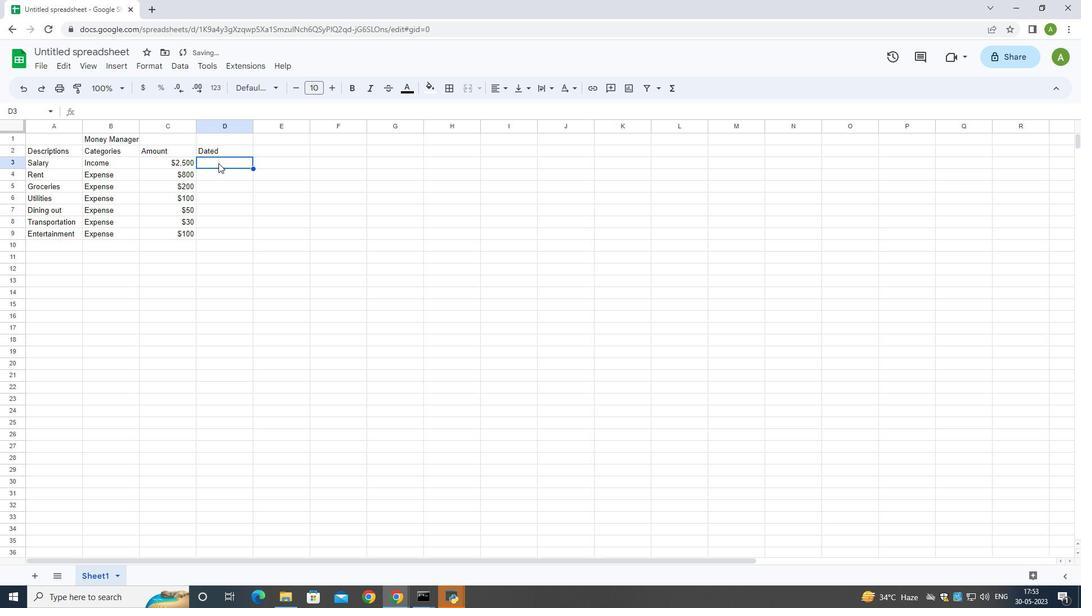 
Action: Mouse pressed left at (218, 163)
Screenshot: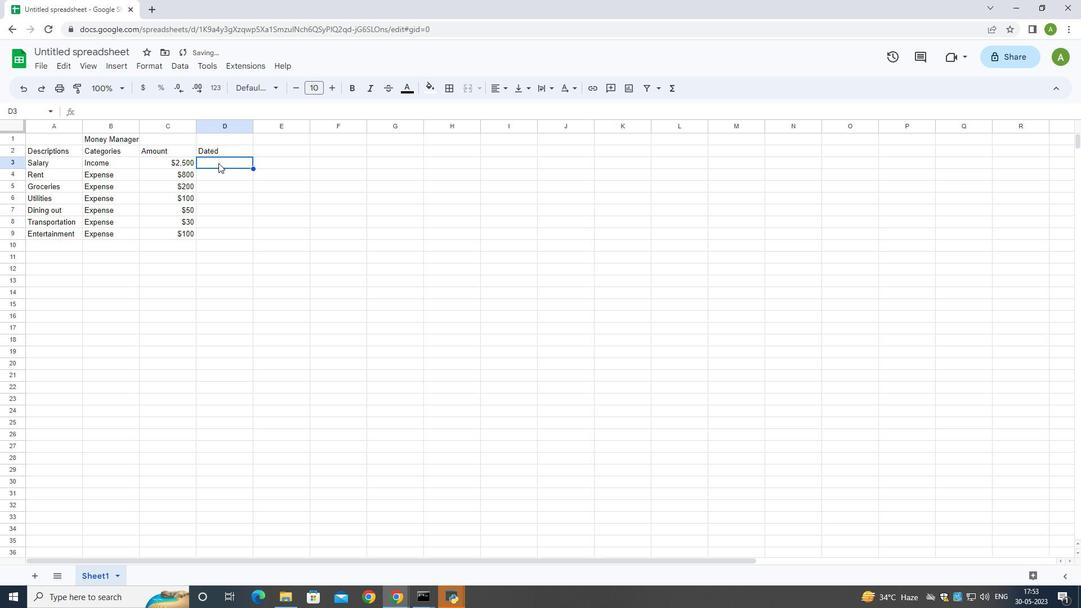 
Action: Mouse moved to (220, 162)
Screenshot: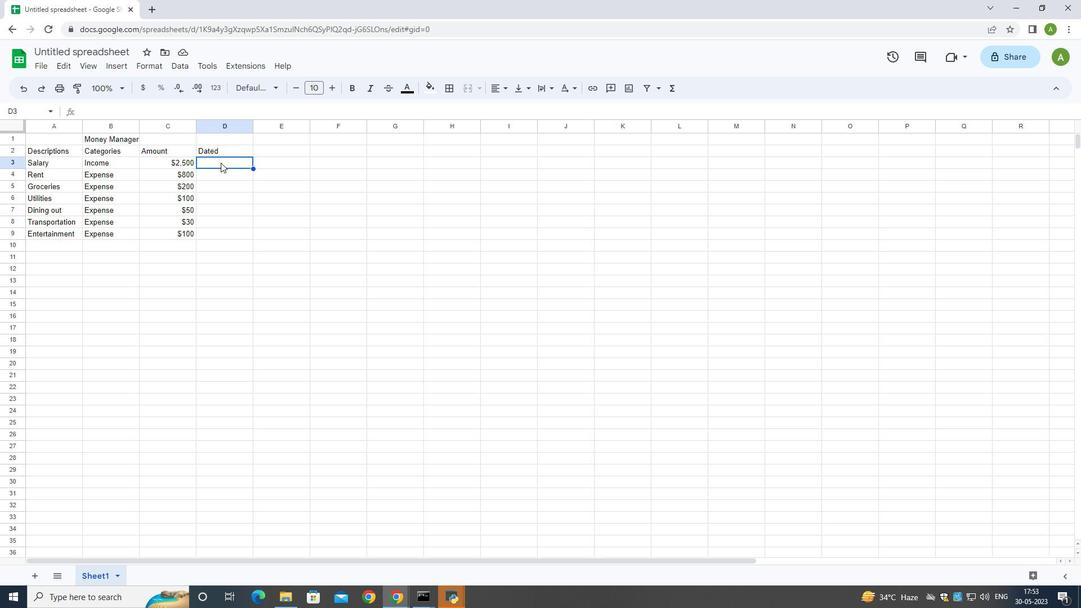 
Action: Mouse pressed left at (220, 162)
Screenshot: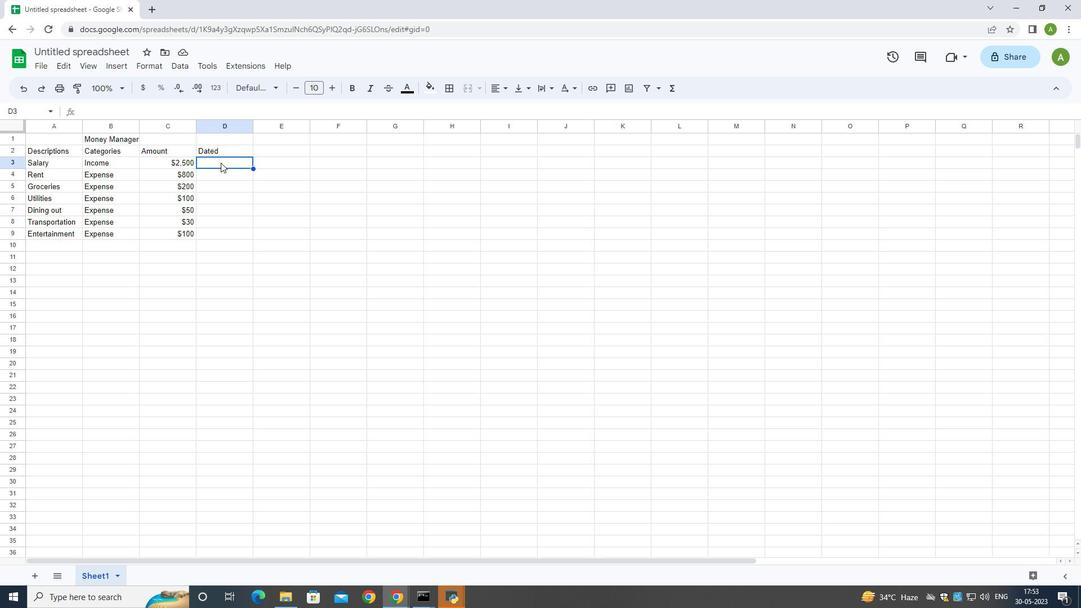 
Action: Mouse pressed left at (220, 162)
Screenshot: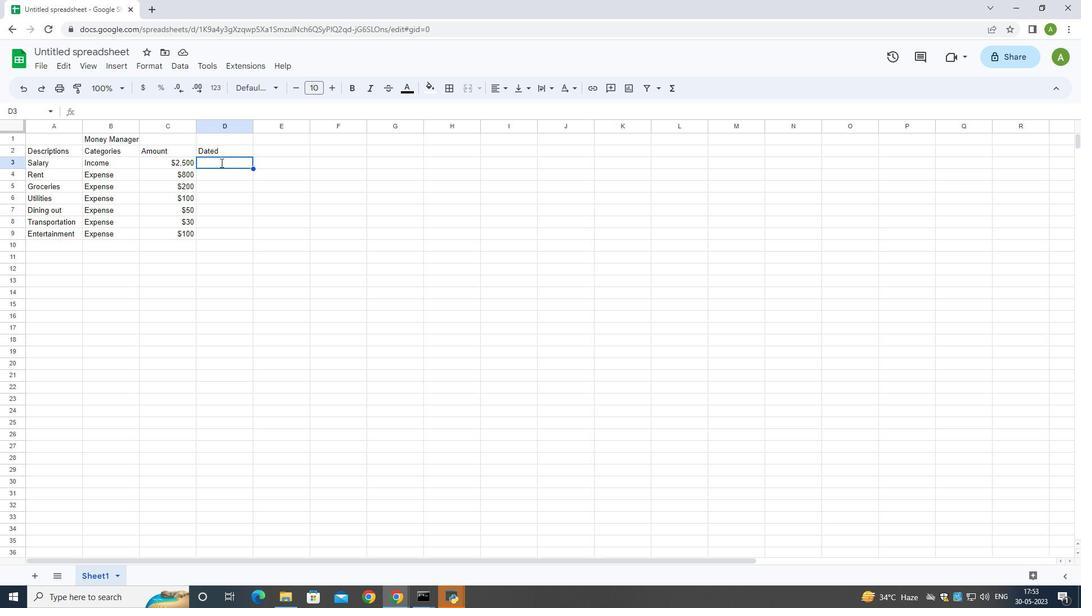 
Action: Key pressed 2023-05-01<Key.down><Key.down><Key.down>
Screenshot: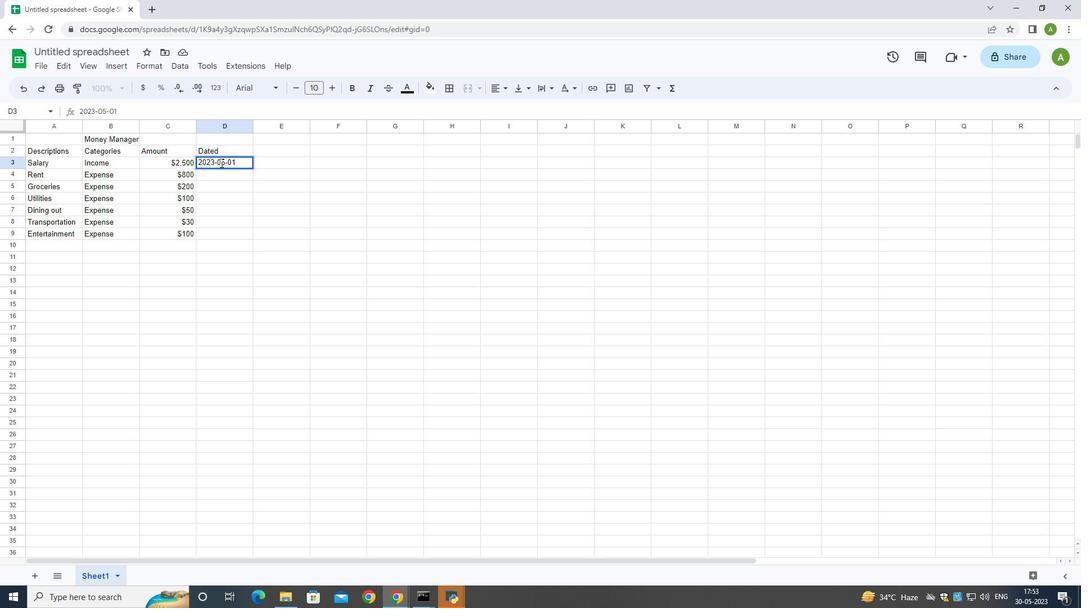 
Action: Mouse moved to (221, 173)
Screenshot: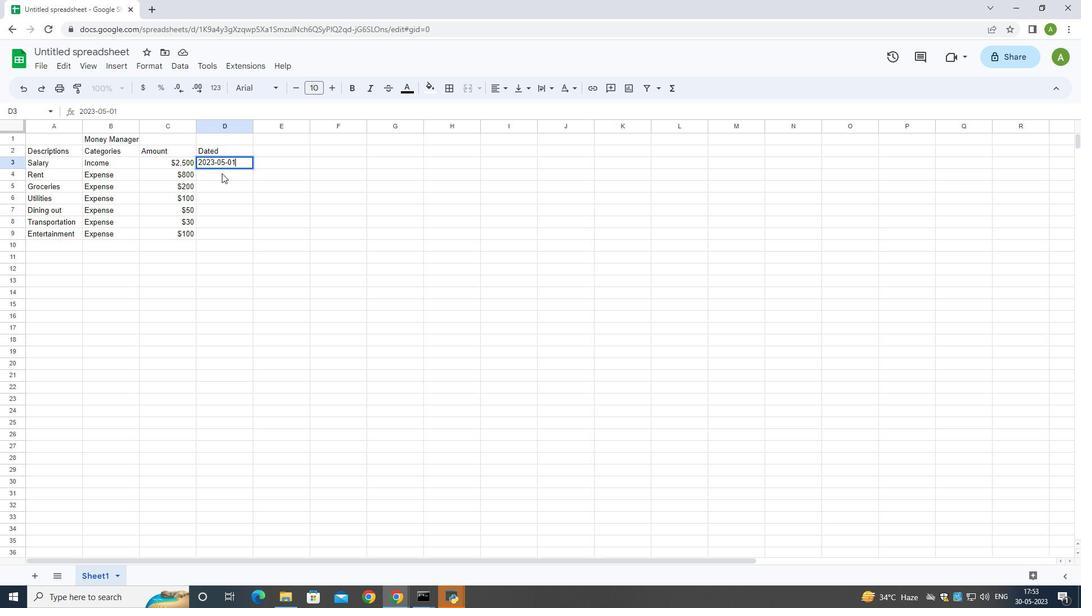 
Action: Mouse pressed left at (221, 173)
Screenshot: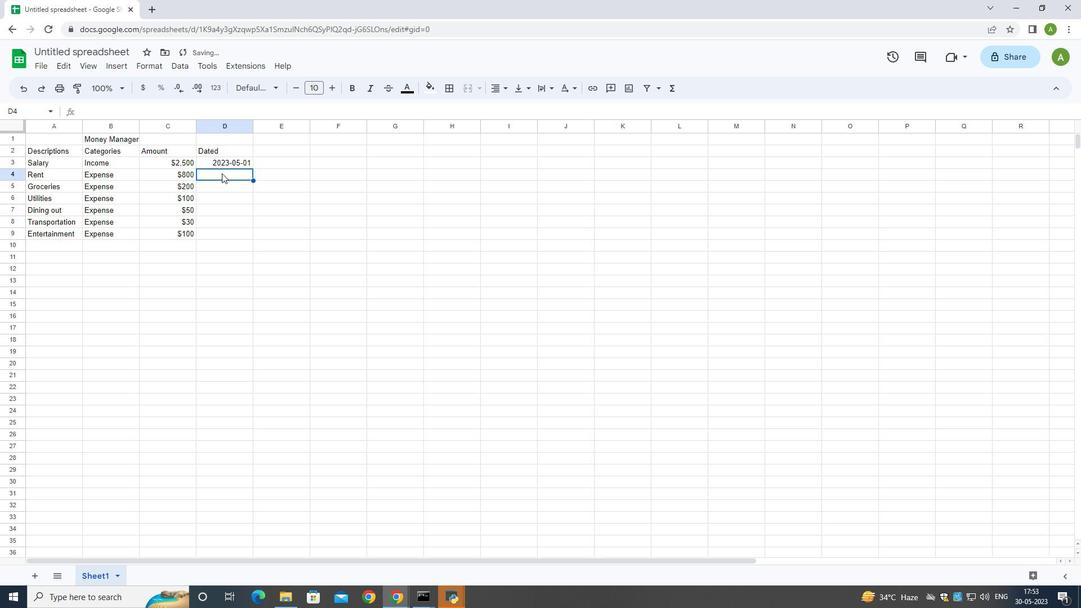 
Action: Key pressed 2023-05-05<Key.down>2023
Screenshot: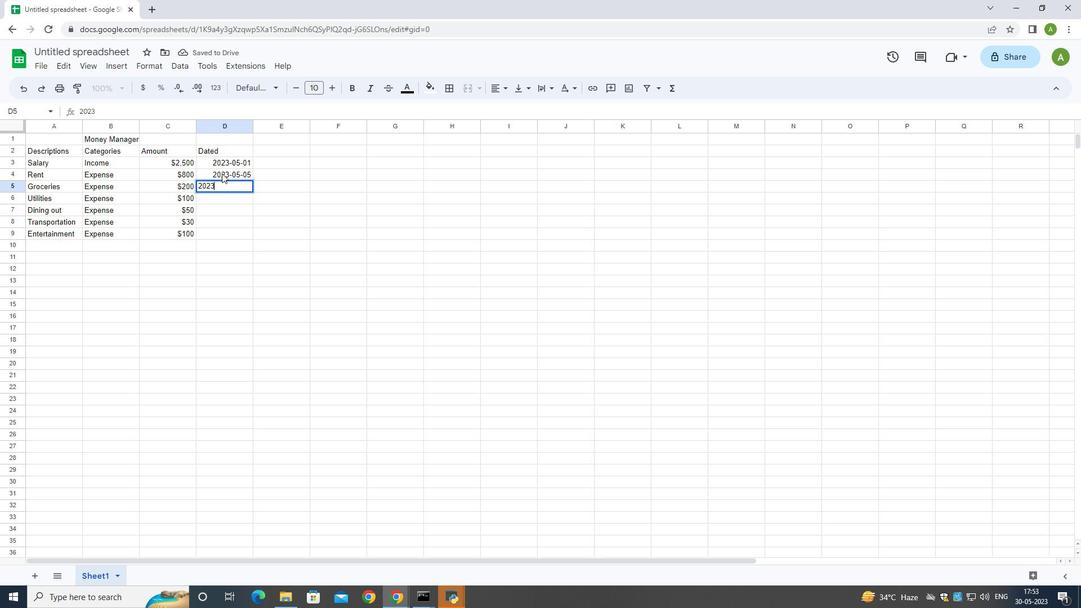 
Action: Mouse moved to (222, 173)
Screenshot: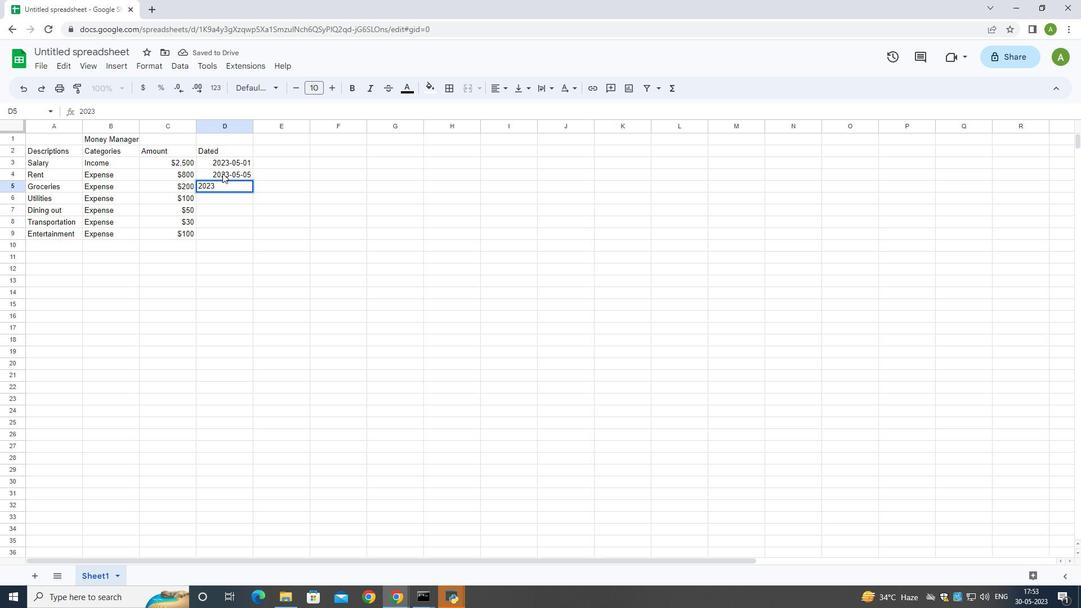 
Action: Key pressed -05-10<Key.down>
Screenshot: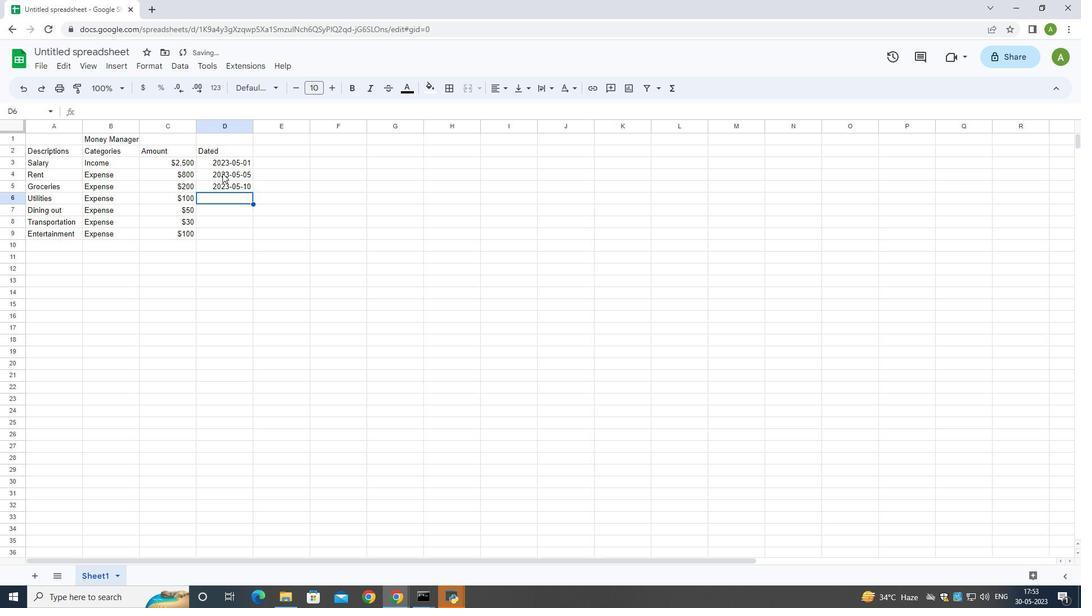 
Action: Mouse moved to (308, 194)
Screenshot: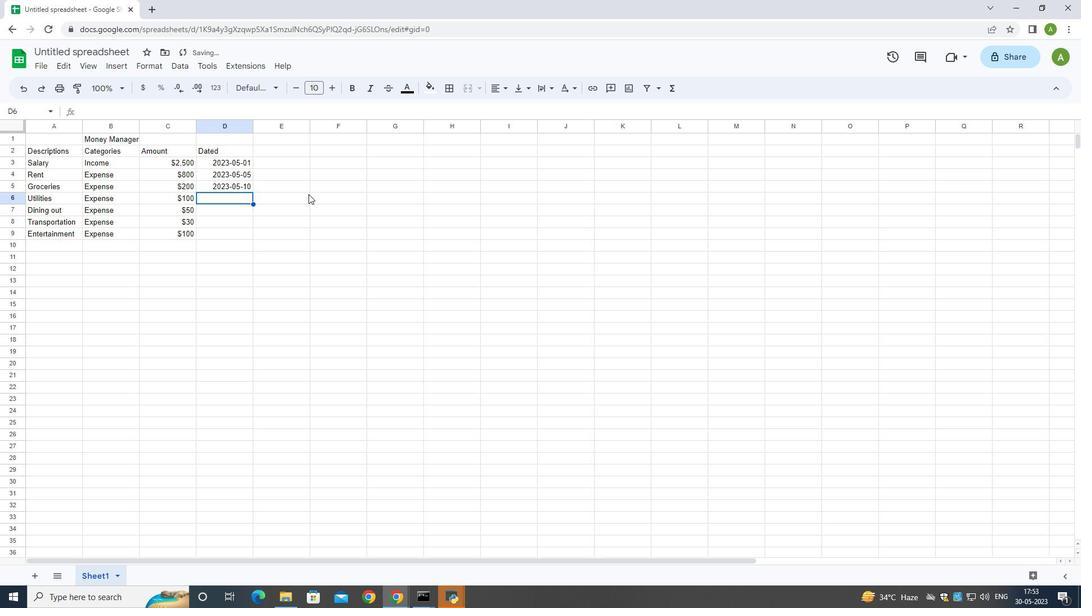 
Action: Key pressed 2023-05-15<Key.down>2023-05-20<Key.down>2023-05-25<Key.down>2023-05-31
Screenshot: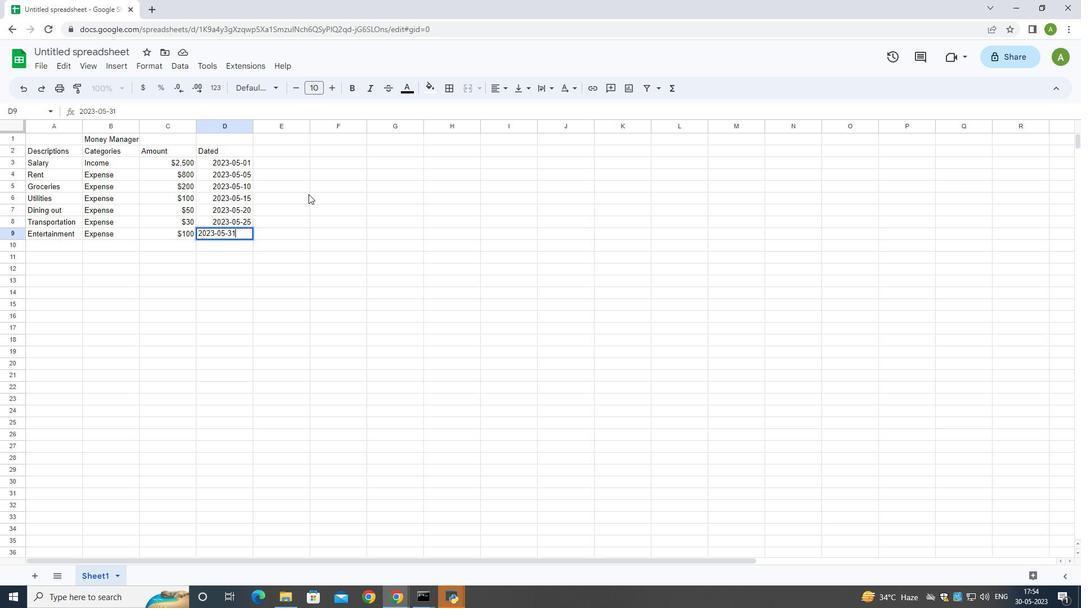 
Action: Mouse moved to (75, 45)
Screenshot: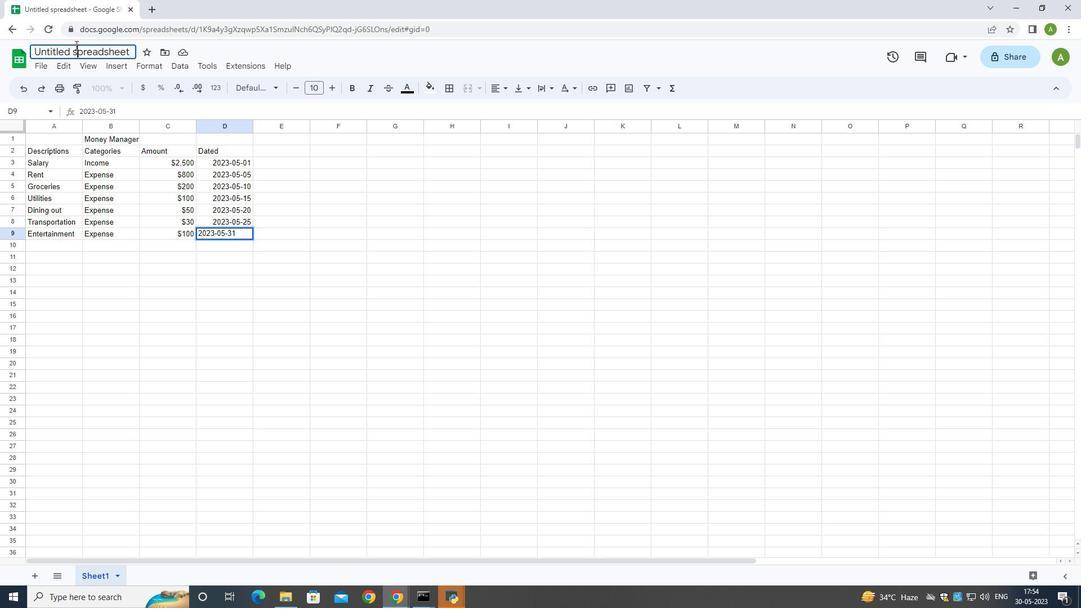 
Action: Mouse pressed left at (75, 45)
Screenshot: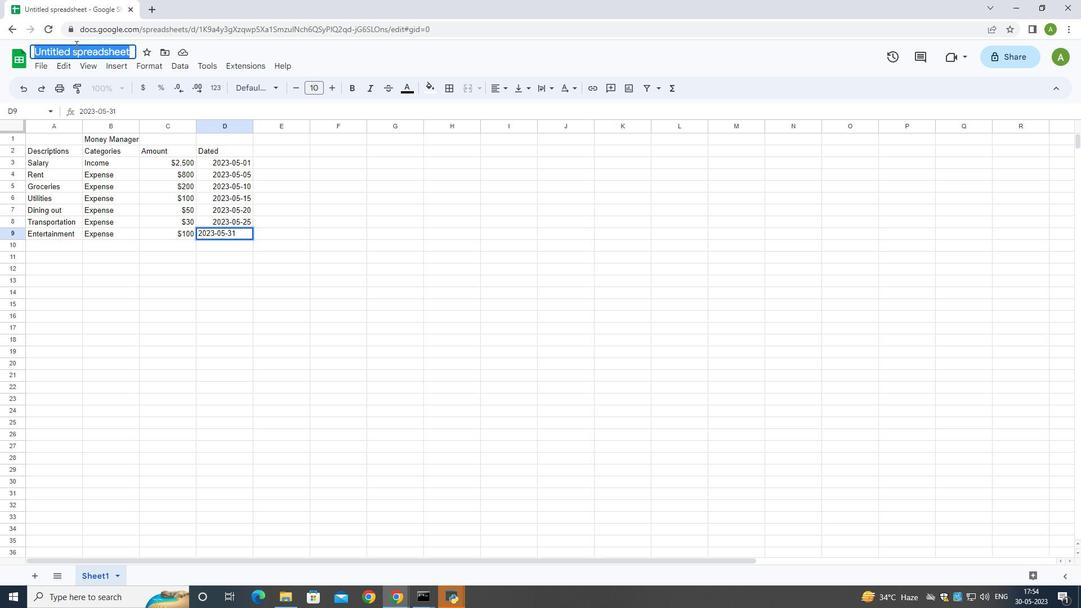 
Action: Mouse pressed left at (75, 45)
Screenshot: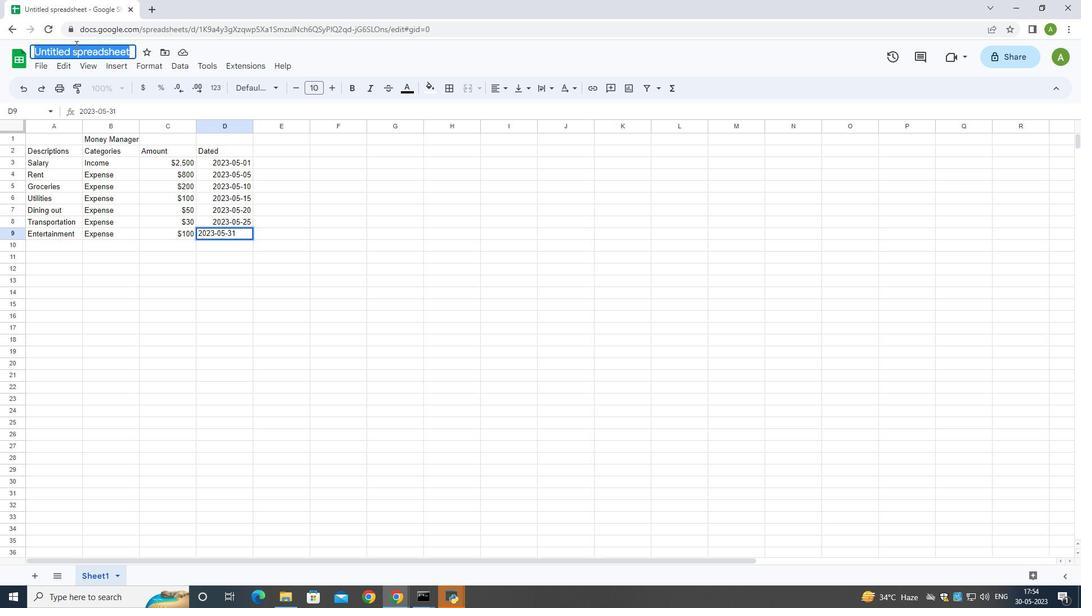 
Action: Key pressed <Key.backspace><Key.shift><Key.shift><Key.shift><Key.shift><Key.shift><Key.shift><Key.shift><Key.shift><Key.shift><Key.shift><Key.shift><Key.shift><Key.shift><Key.shift><Key.shift><Key.shift><Key.shift><Key.shift><Key.shift><Key.shift><Key.shift><Key.shift><Key.shift>Budget<Key.space><Key.shift>Management<Key.space><Key.shift>Template<Key.space><Key.shift>Workbook<Key.space><Key.shift>Sheet<Key.enter>ctrl+S
Screenshot: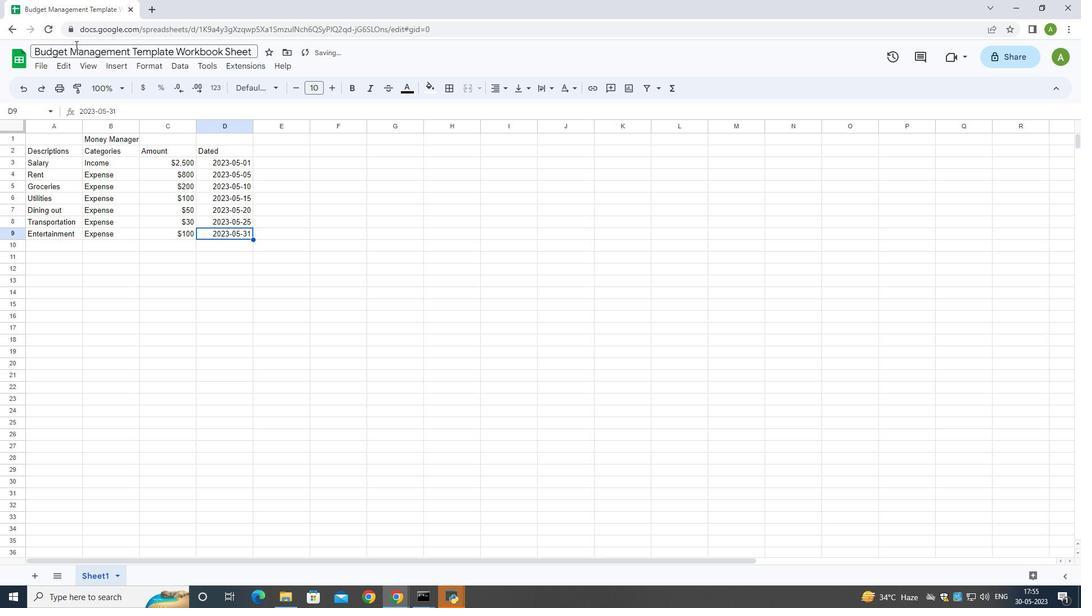 
Action: Mouse moved to (254, 402)
Screenshot: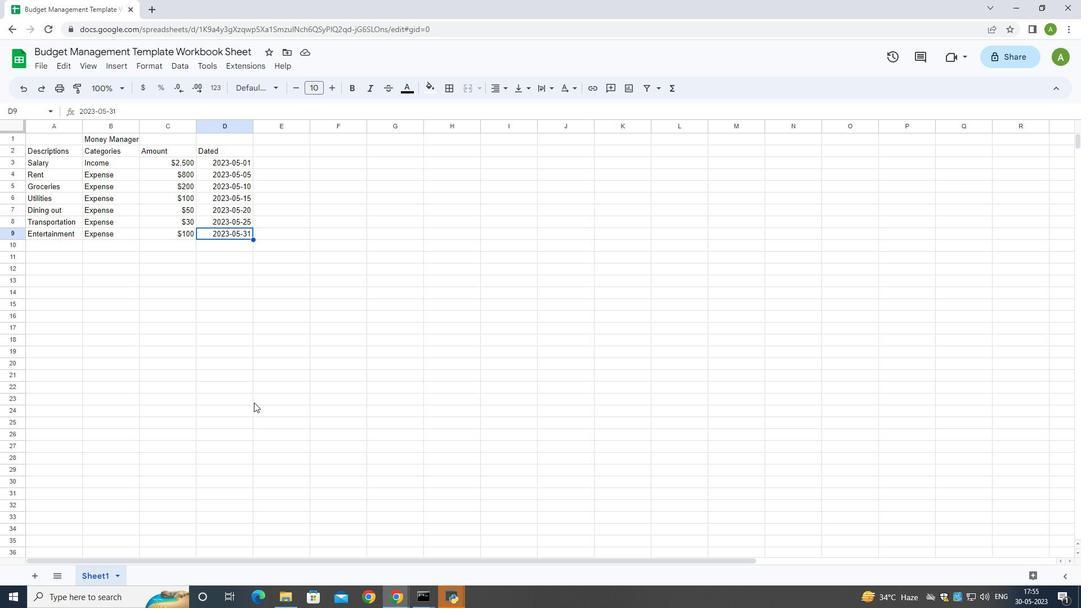 
